 Task: Look for space in Saktī, India from 22nd June, 2023 to 30th June, 2023 for 2 adults in price range Rs.7000 to Rs.15000. Place can be entire place with 1  bedroom having 1 bed and 1 bathroom. Property type can be house, flat, guest house, hotel. Booking option can be shelf check-in. Required host language is English.
Action: Mouse moved to (428, 60)
Screenshot: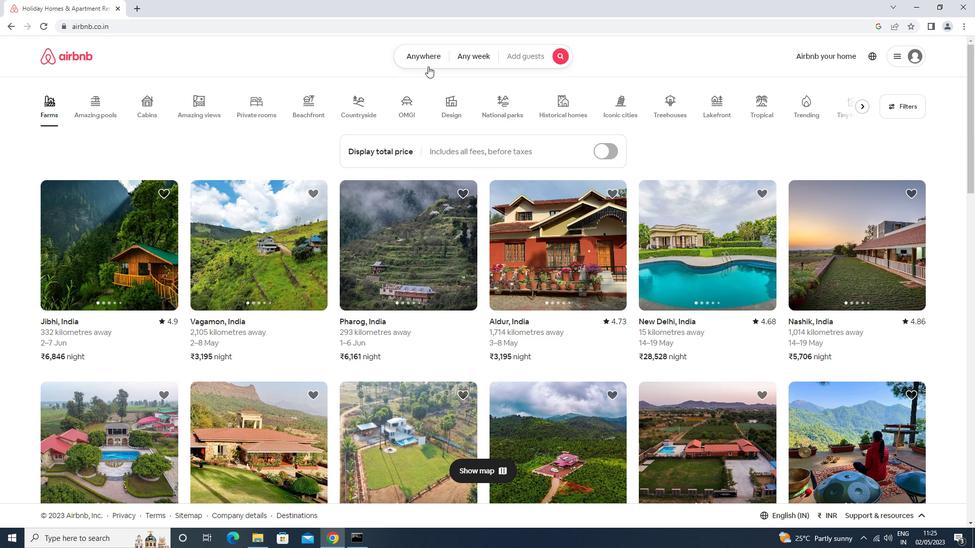 
Action: Mouse pressed left at (428, 60)
Screenshot: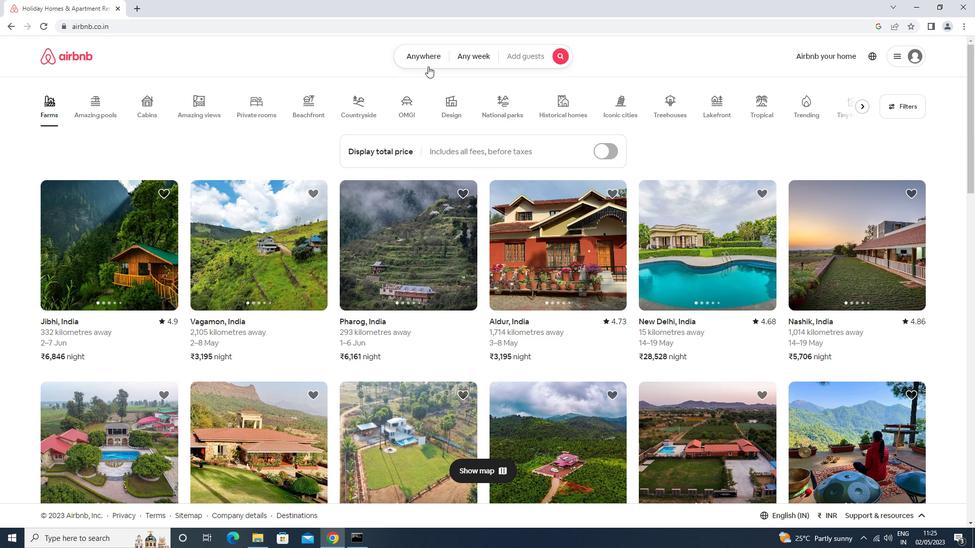
Action: Mouse moved to (394, 95)
Screenshot: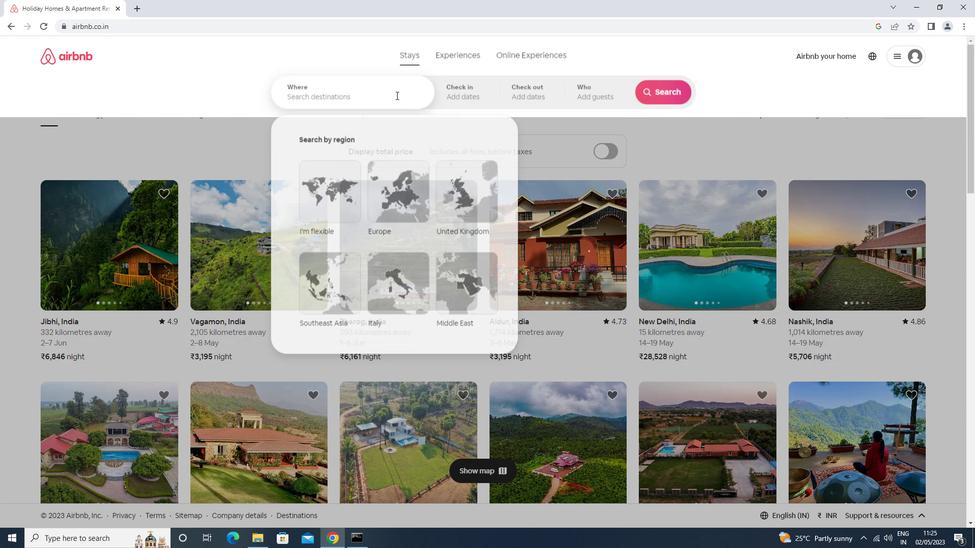 
Action: Mouse pressed left at (394, 95)
Screenshot: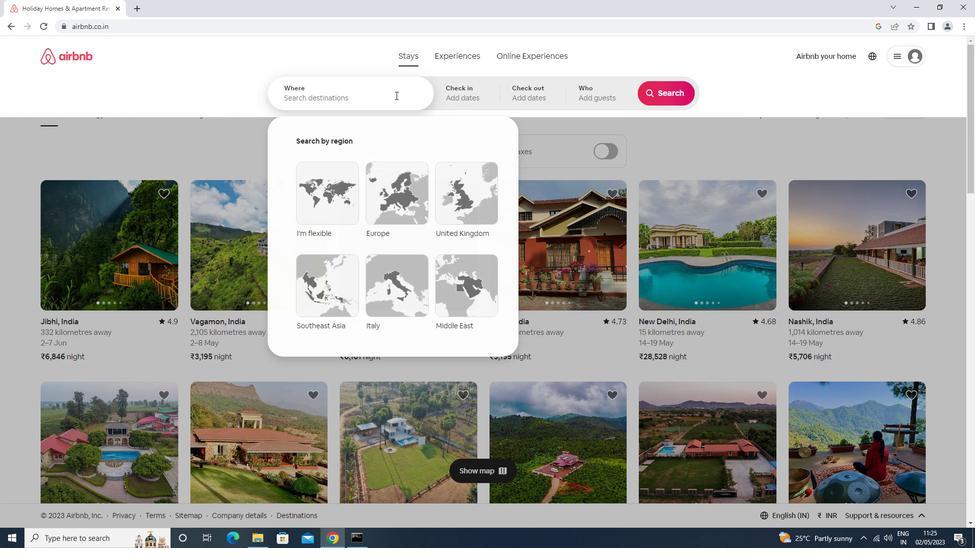 
Action: Mouse moved to (380, 100)
Screenshot: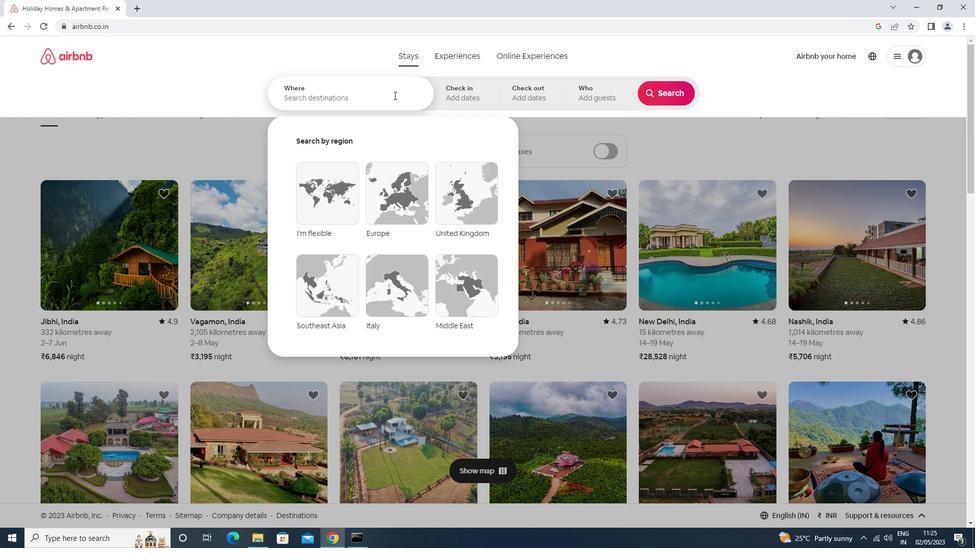 
Action: Key pressed s<Key.caps_lock>akti<Key.enter>
Screenshot: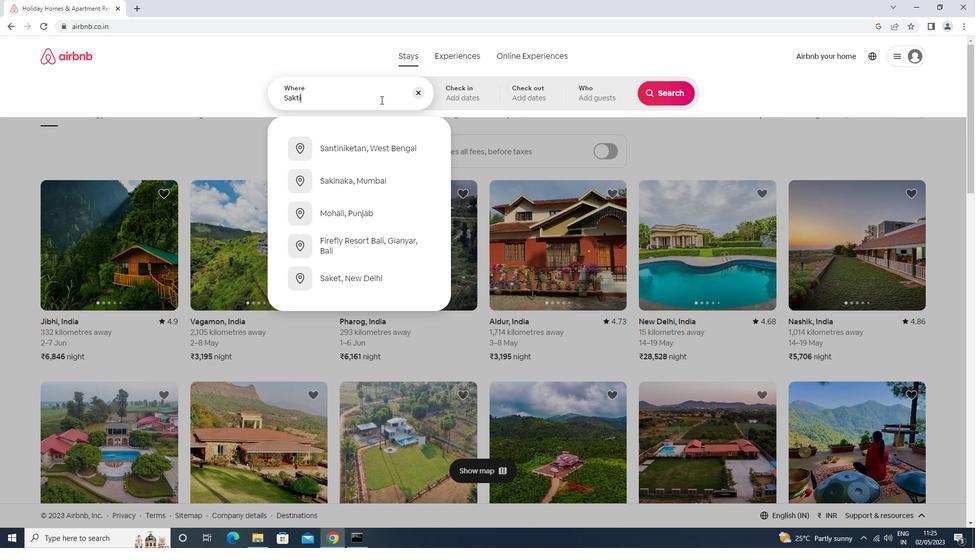 
Action: Mouse moved to (609, 284)
Screenshot: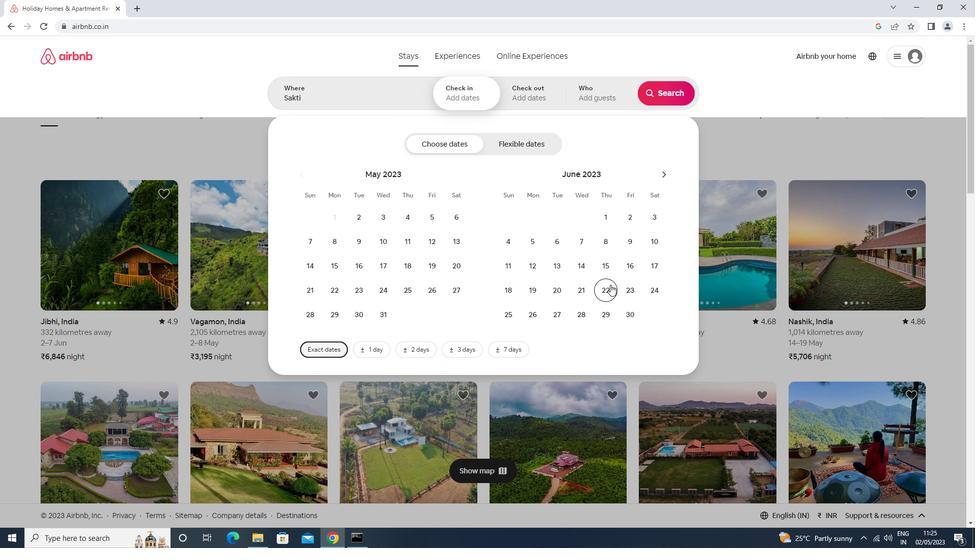
Action: Mouse pressed left at (609, 284)
Screenshot: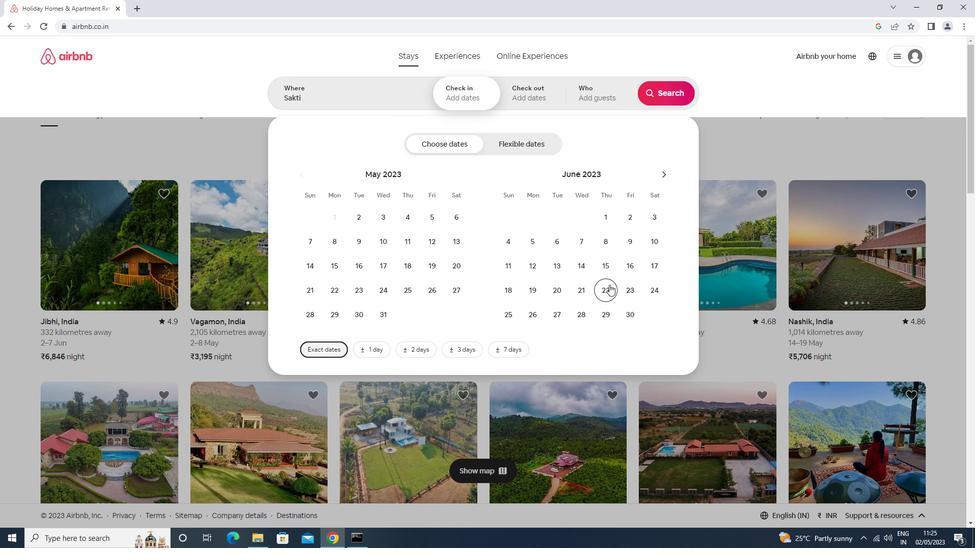 
Action: Mouse moved to (624, 310)
Screenshot: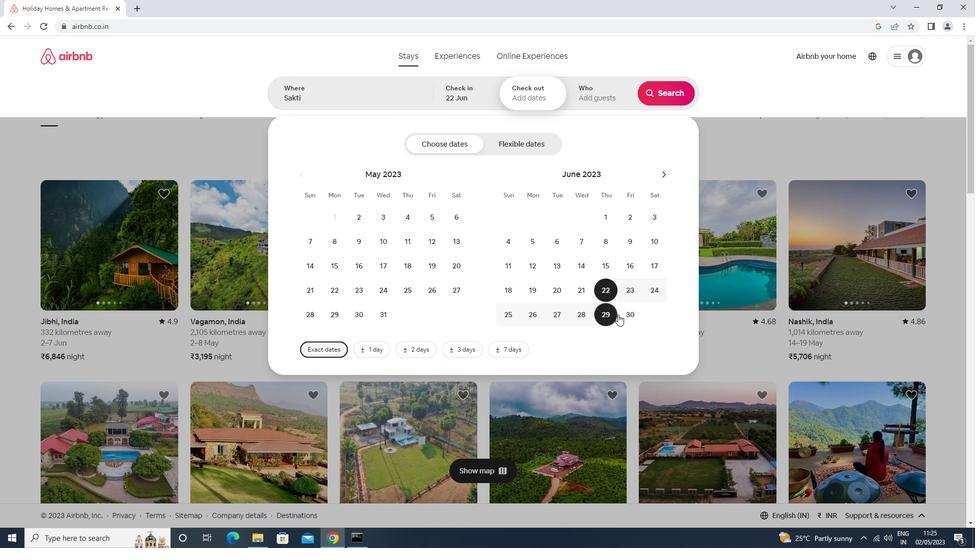 
Action: Mouse pressed left at (624, 310)
Screenshot: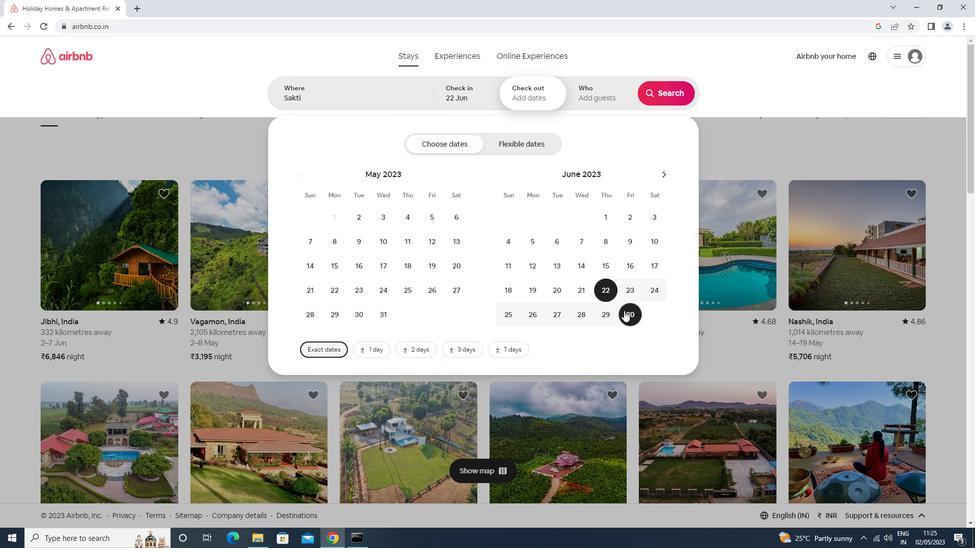 
Action: Mouse moved to (592, 107)
Screenshot: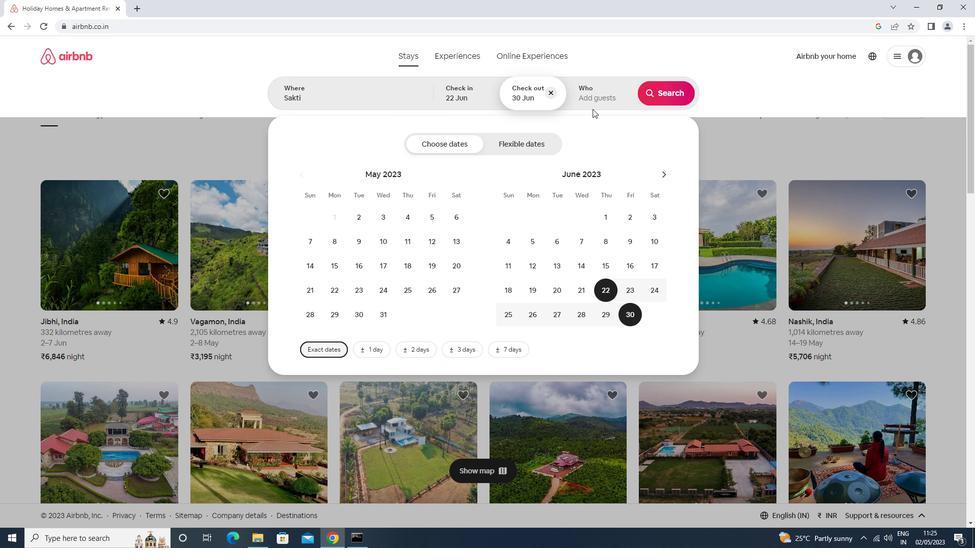 
Action: Mouse pressed left at (592, 107)
Screenshot: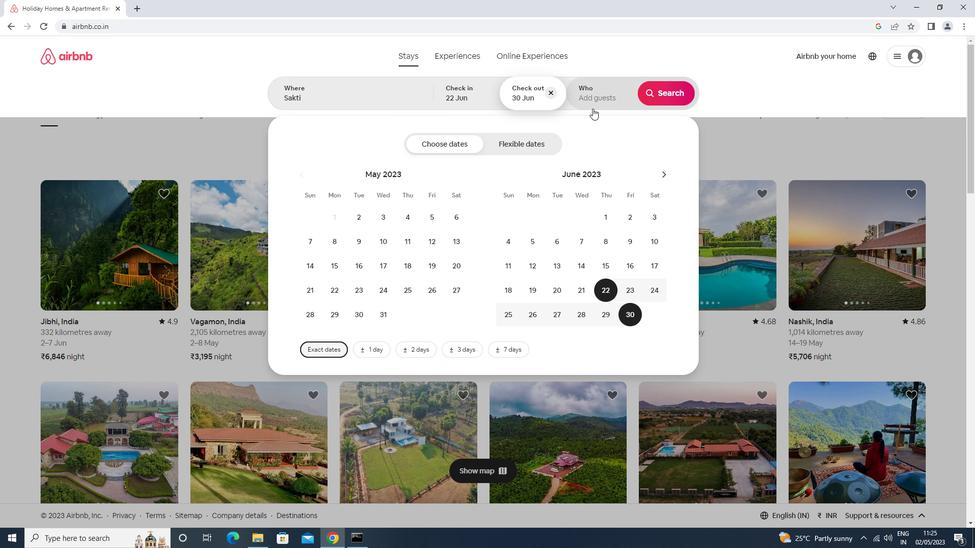 
Action: Mouse moved to (671, 148)
Screenshot: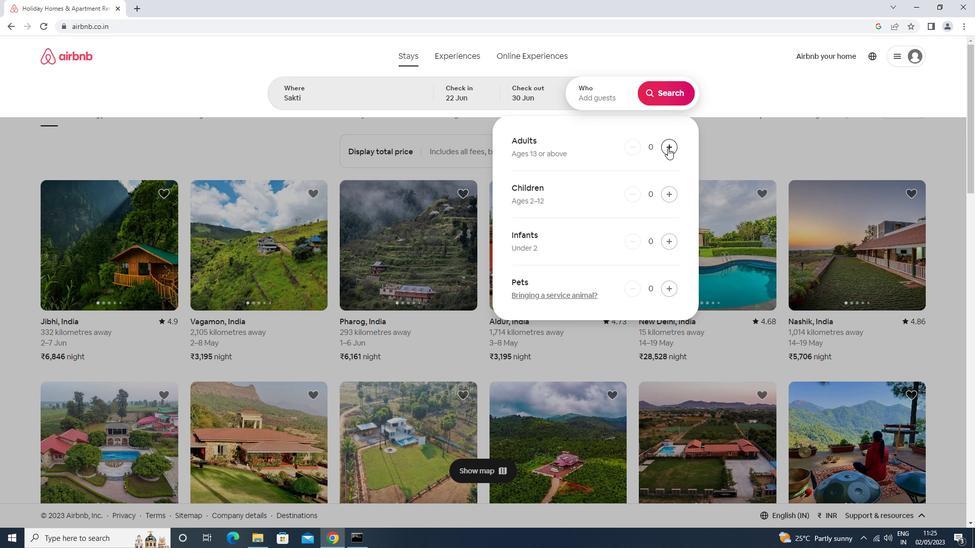 
Action: Mouse pressed left at (671, 148)
Screenshot: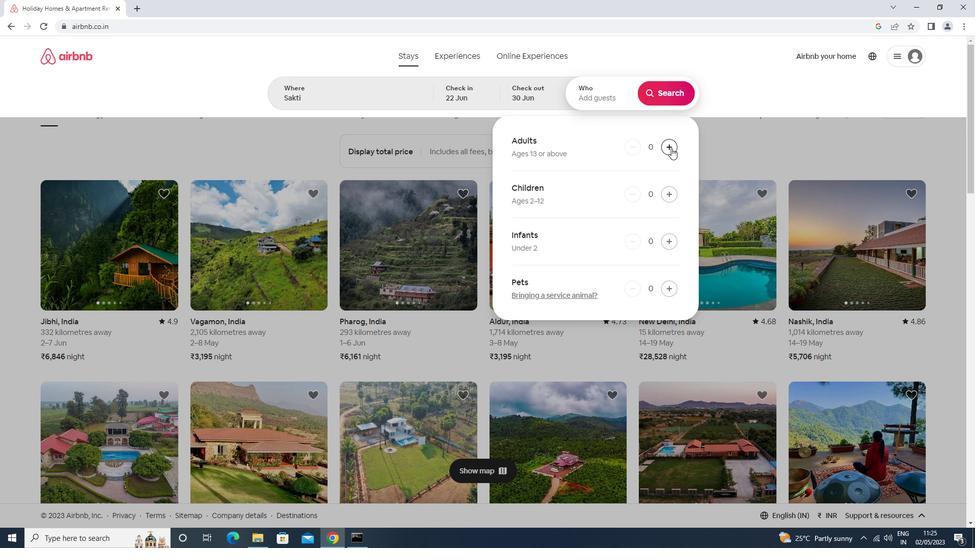 
Action: Mouse pressed left at (671, 148)
Screenshot: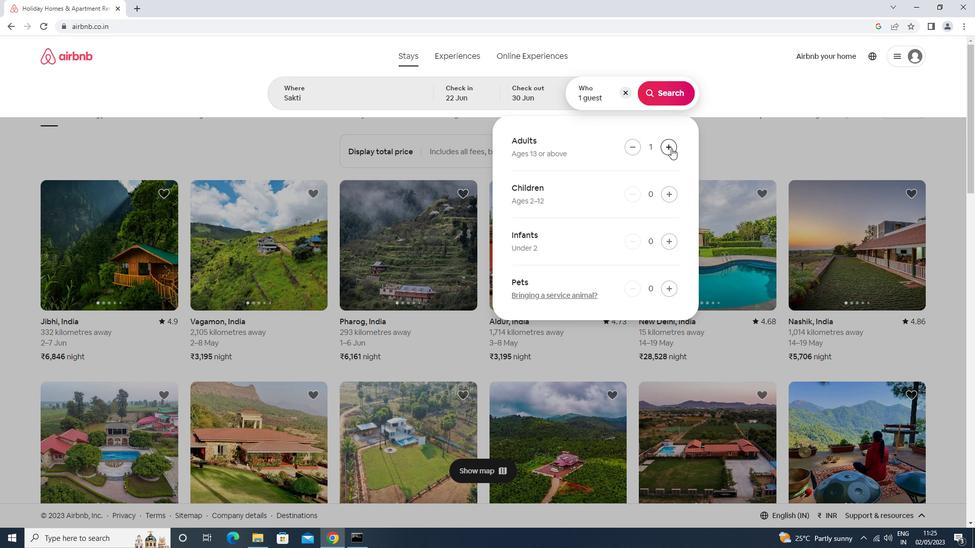 
Action: Mouse moved to (661, 88)
Screenshot: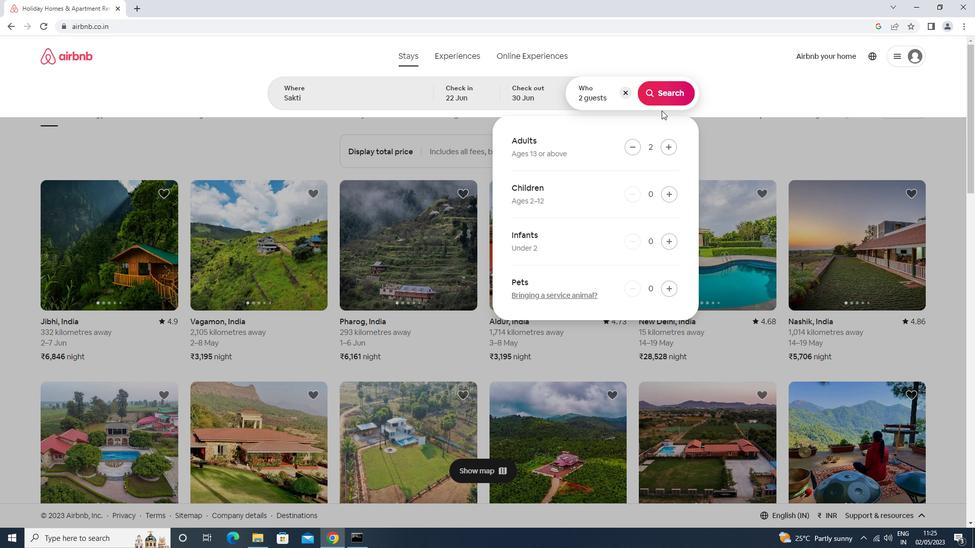 
Action: Mouse pressed left at (661, 88)
Screenshot: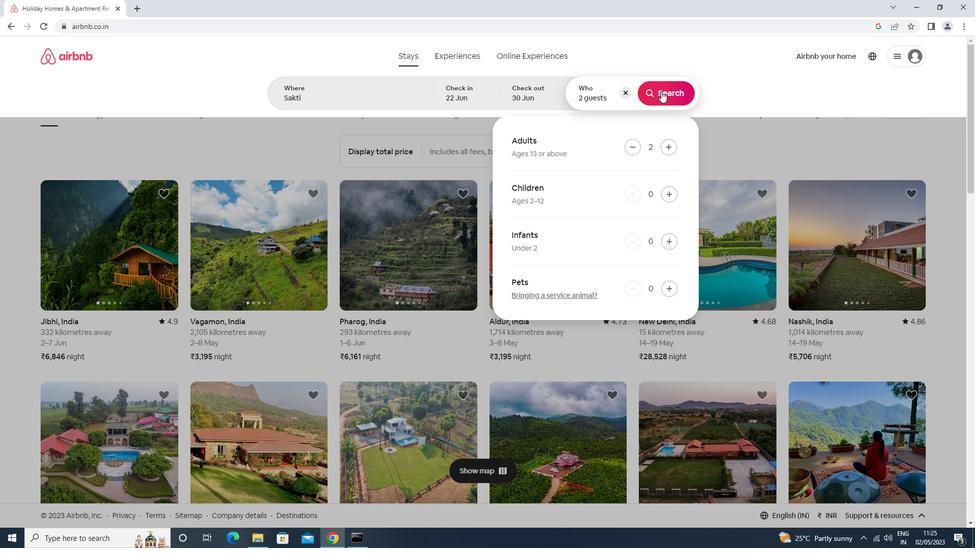 
Action: Mouse moved to (920, 97)
Screenshot: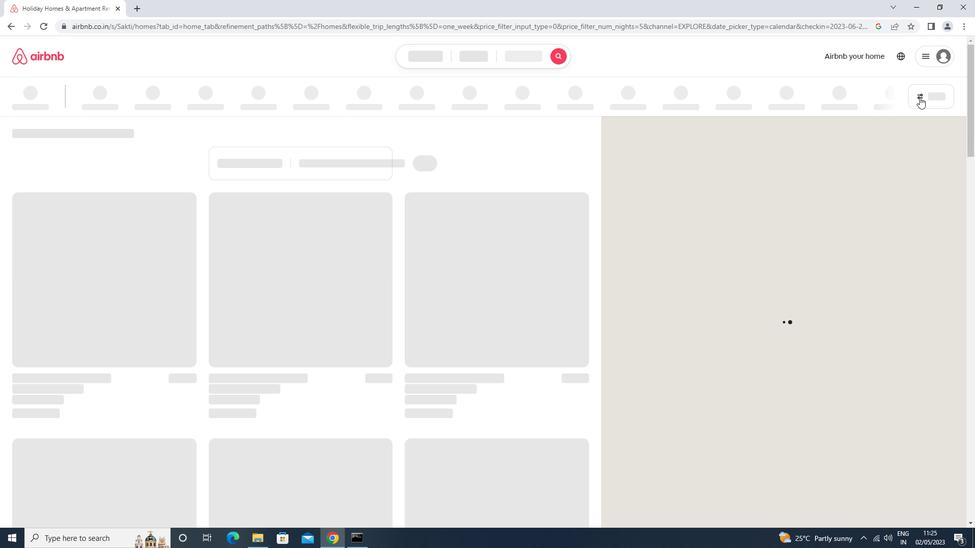 
Action: Mouse pressed left at (920, 97)
Screenshot: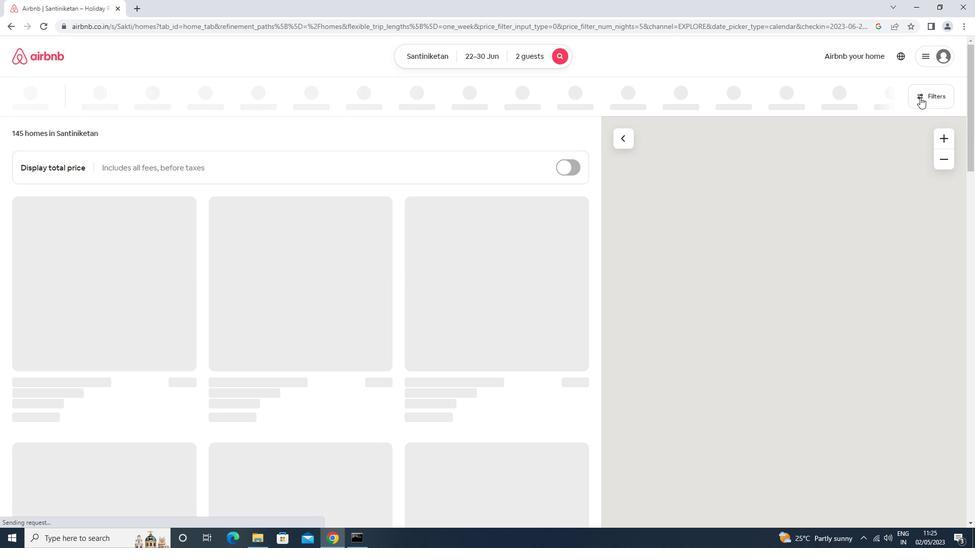 
Action: Mouse moved to (418, 223)
Screenshot: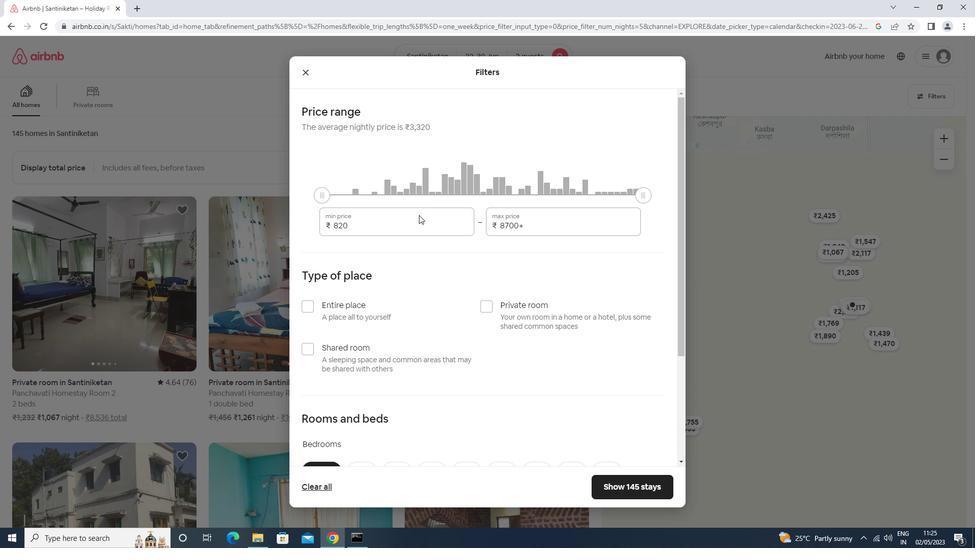 
Action: Mouse pressed left at (418, 223)
Screenshot: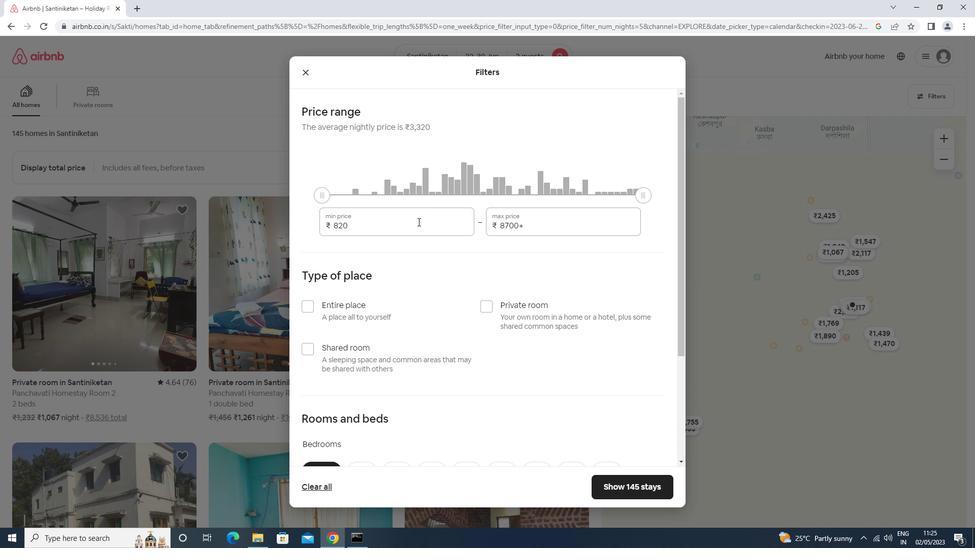 
Action: Mouse moved to (418, 223)
Screenshot: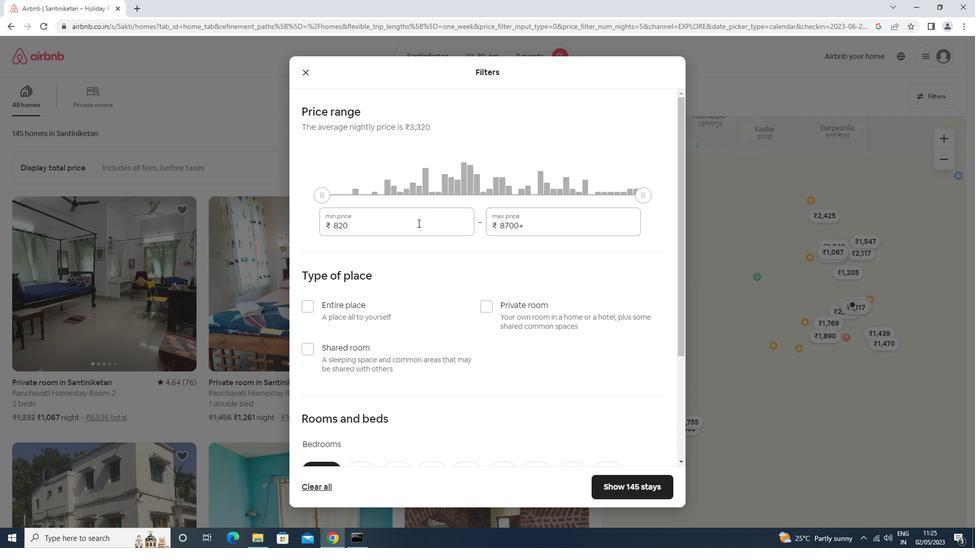 
Action: Key pressed <Key.backspace><Key.backspace><Key.backspace><Key.backspace><Key.backspace><Key.backspace><Key.backspace><Key.backspace><Key.backspace>7000<Key.tab>15000<Key.tab>
Screenshot: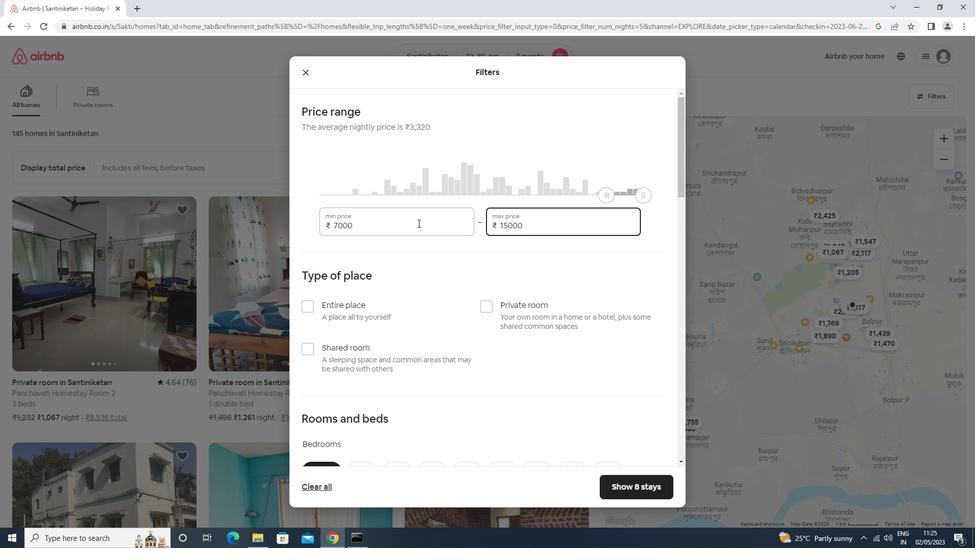 
Action: Mouse moved to (359, 309)
Screenshot: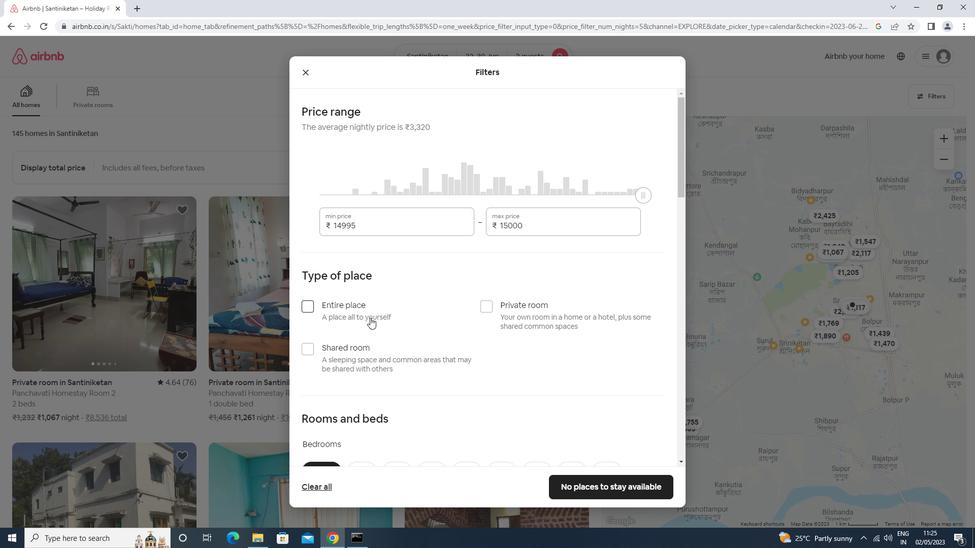 
Action: Mouse pressed left at (359, 309)
Screenshot: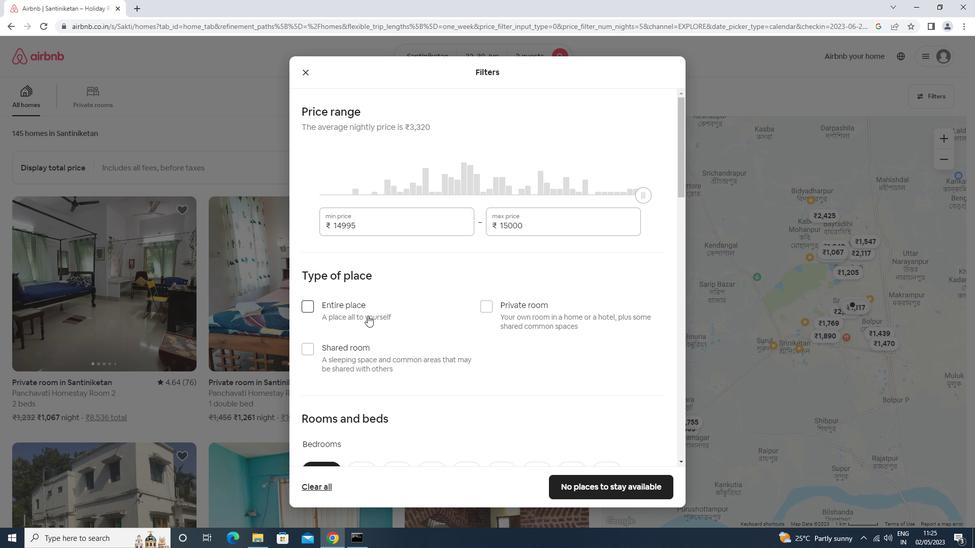 
Action: Mouse moved to (362, 306)
Screenshot: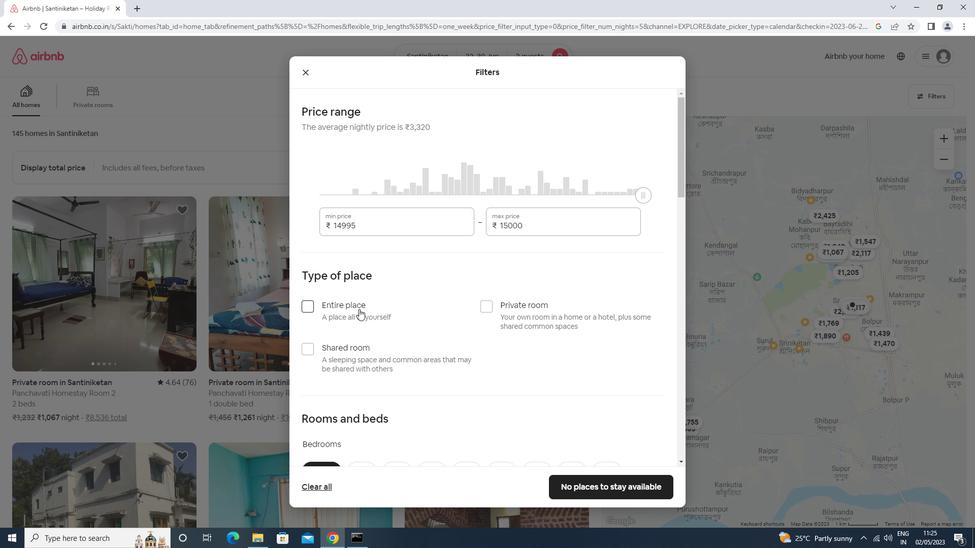
Action: Mouse scrolled (362, 305) with delta (0, 0)
Screenshot: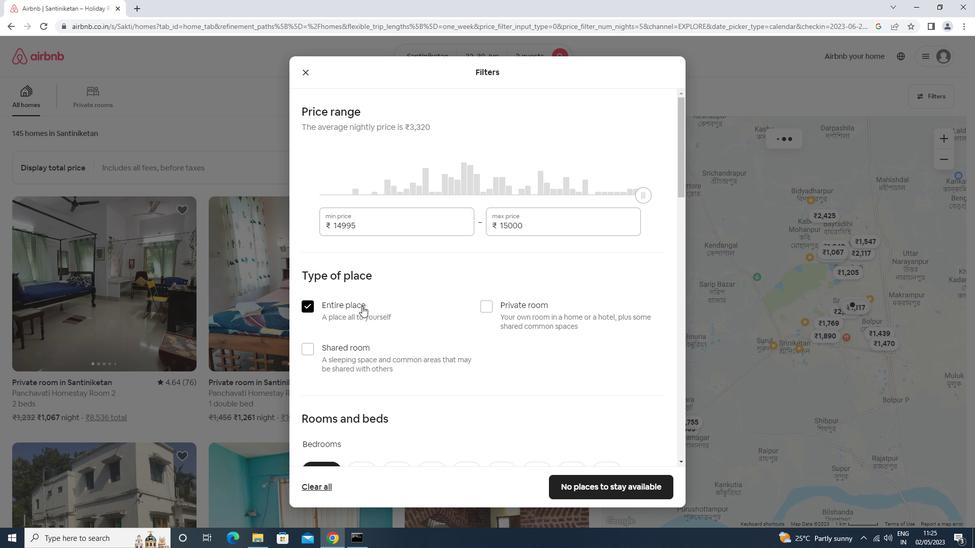 
Action: Mouse scrolled (362, 305) with delta (0, 0)
Screenshot: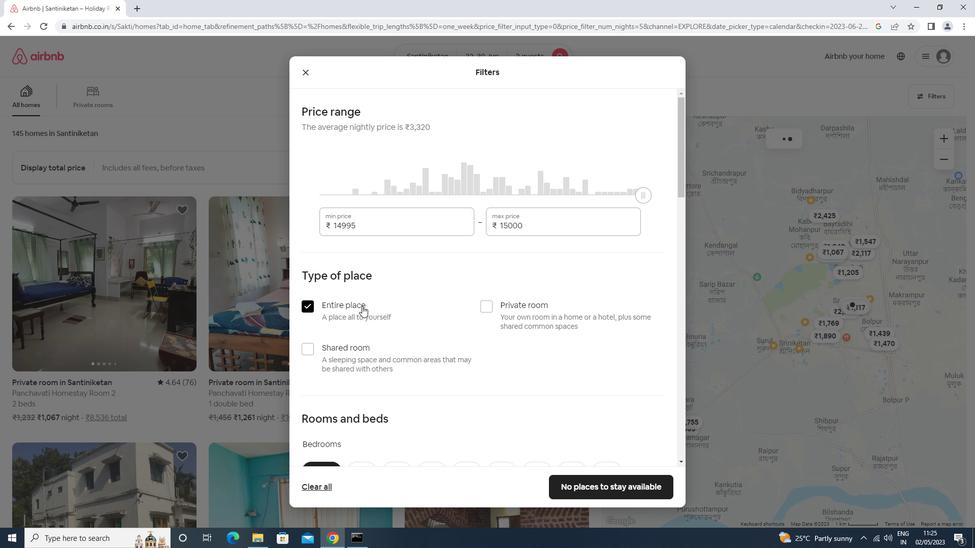 
Action: Mouse scrolled (362, 305) with delta (0, 0)
Screenshot: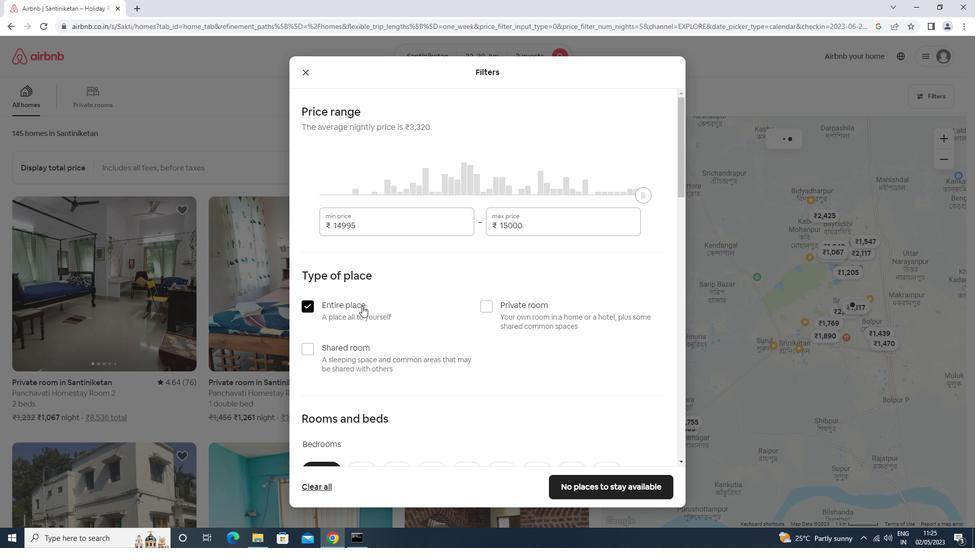 
Action: Mouse moved to (367, 318)
Screenshot: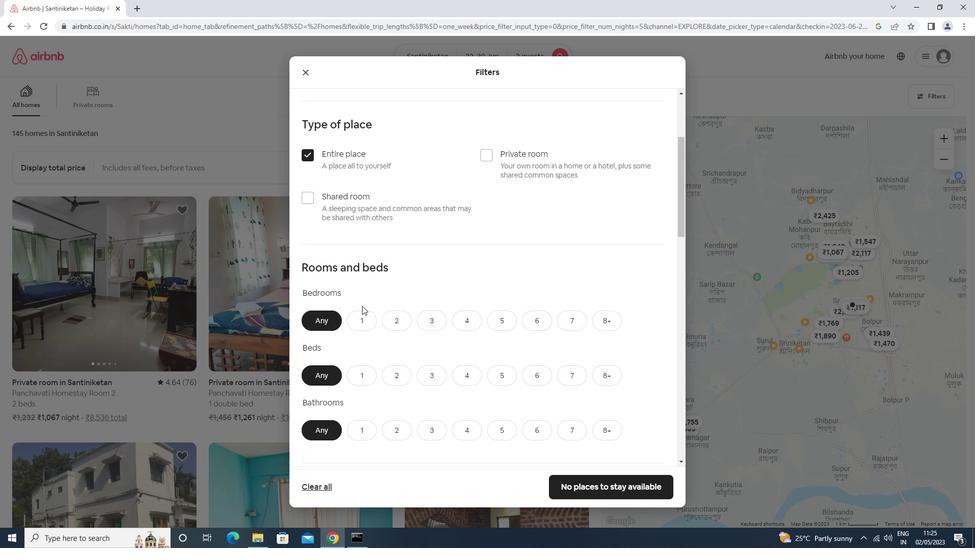 
Action: Mouse pressed left at (367, 318)
Screenshot: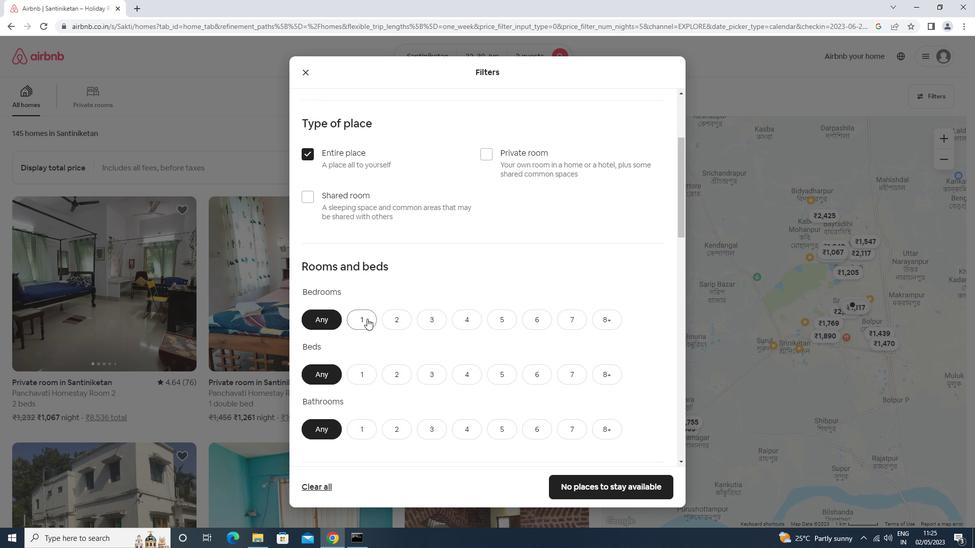 
Action: Mouse moved to (365, 376)
Screenshot: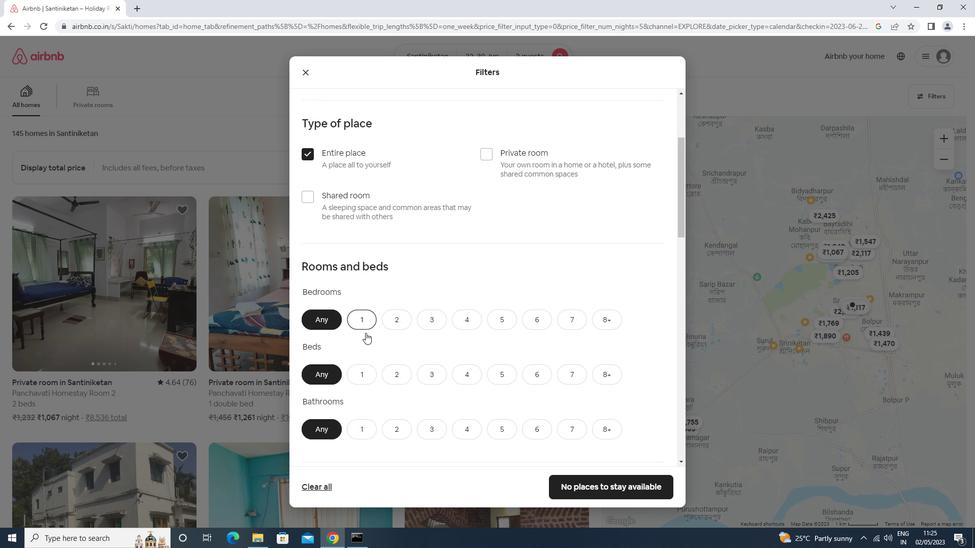 
Action: Mouse pressed left at (365, 376)
Screenshot: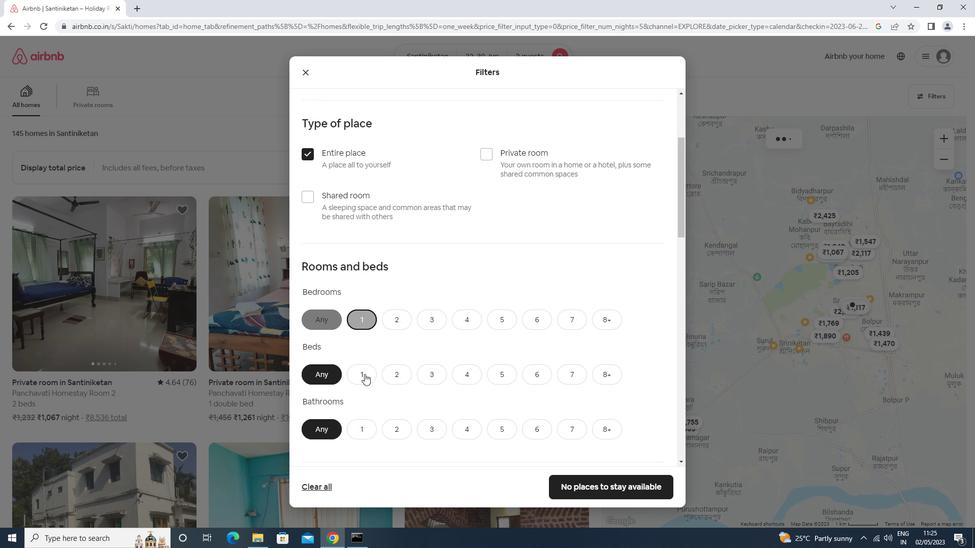 
Action: Mouse moved to (362, 429)
Screenshot: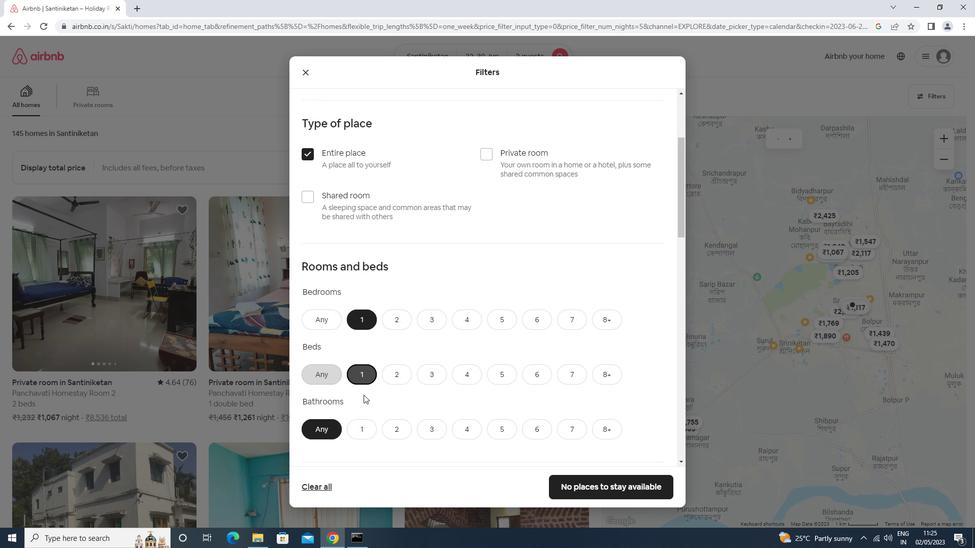 
Action: Mouse pressed left at (362, 429)
Screenshot: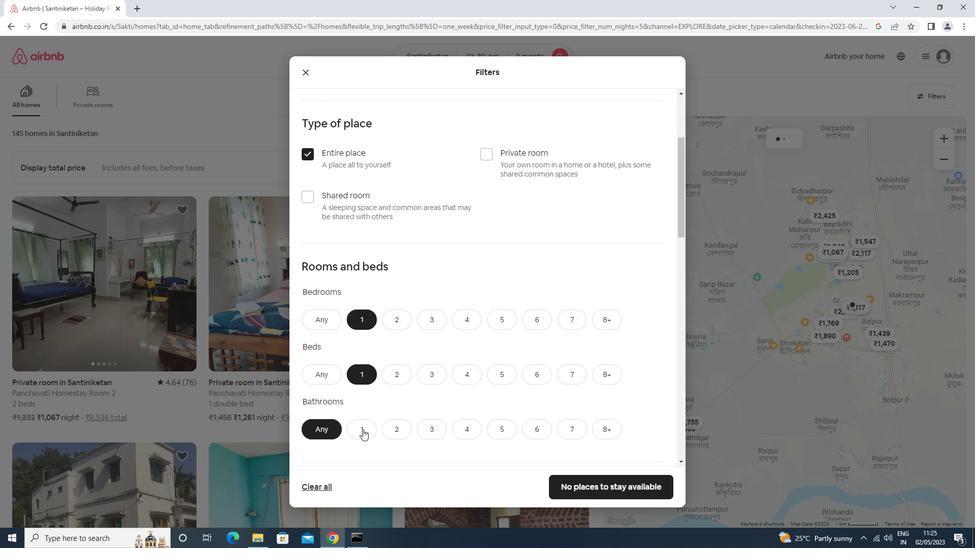 
Action: Mouse moved to (366, 407)
Screenshot: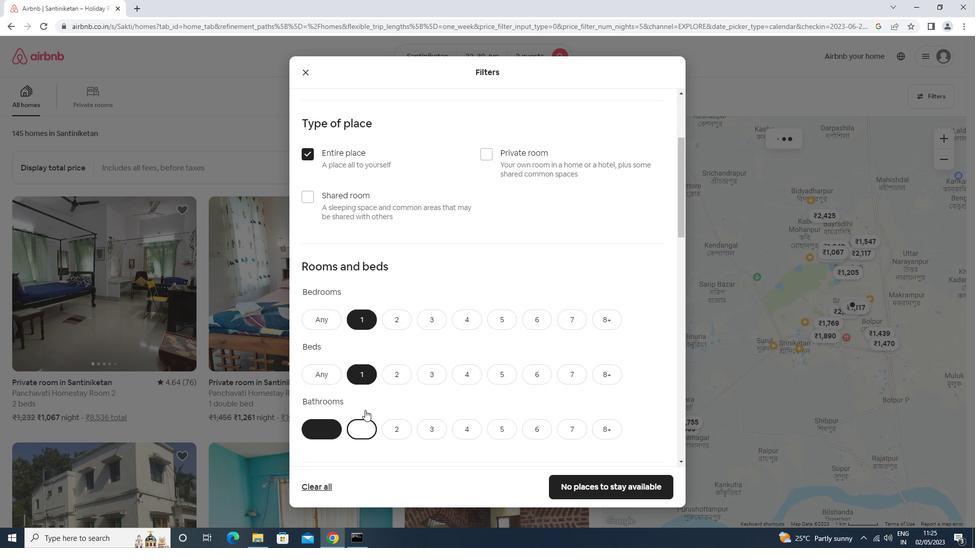 
Action: Mouse scrolled (366, 407) with delta (0, 0)
Screenshot: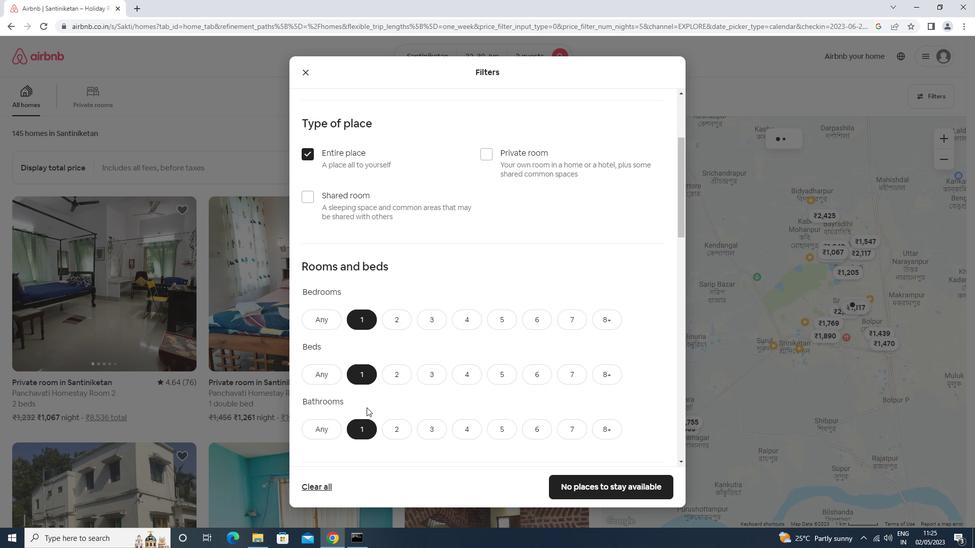 
Action: Mouse scrolled (366, 407) with delta (0, 0)
Screenshot: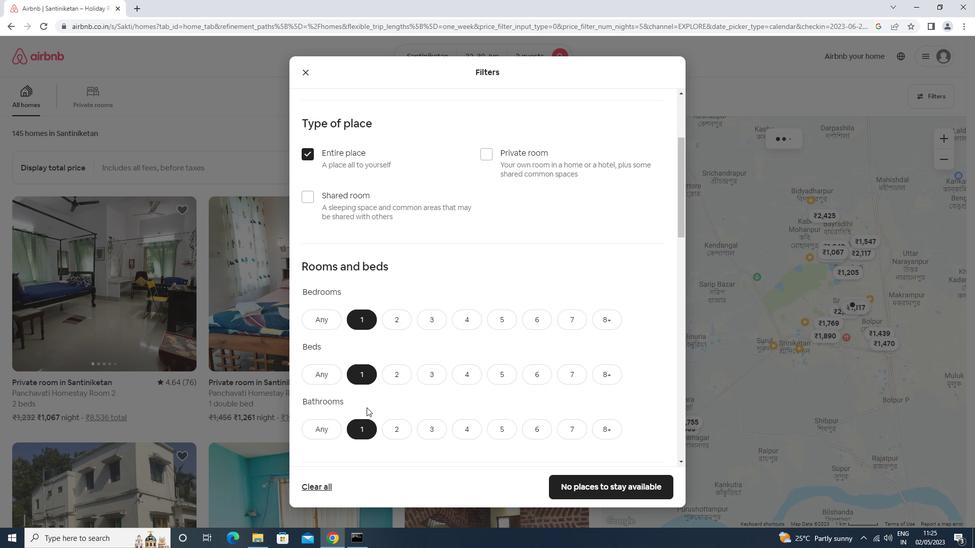 
Action: Mouse scrolled (366, 407) with delta (0, 0)
Screenshot: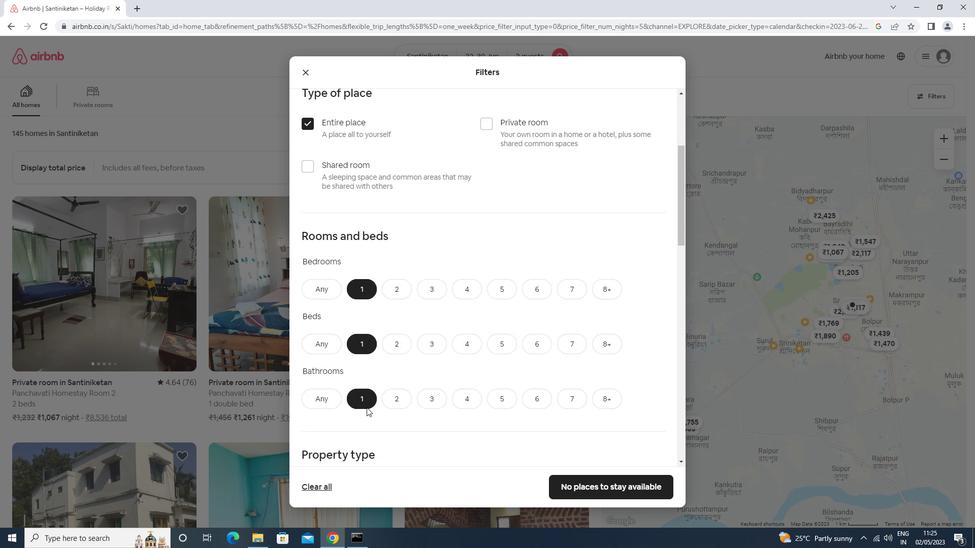 
Action: Mouse moved to (361, 386)
Screenshot: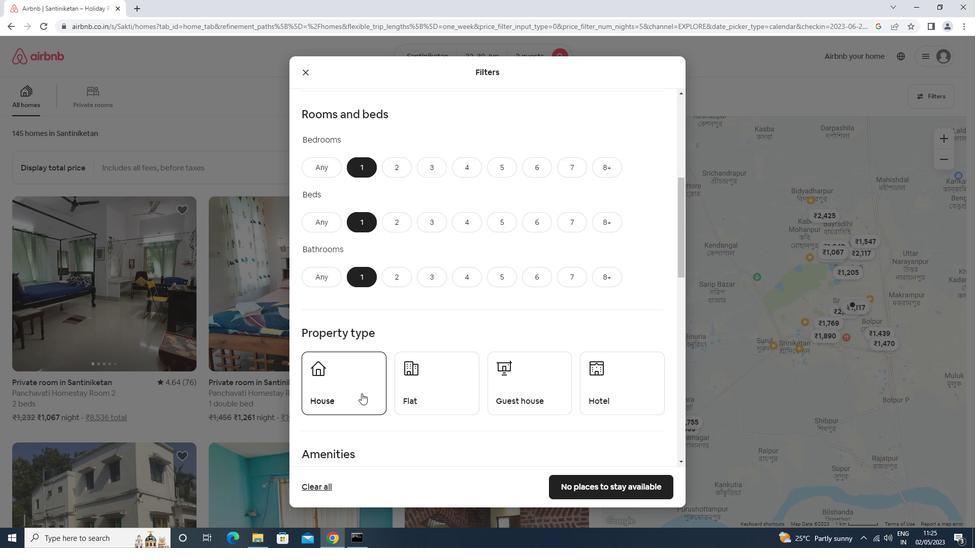 
Action: Mouse pressed left at (361, 386)
Screenshot: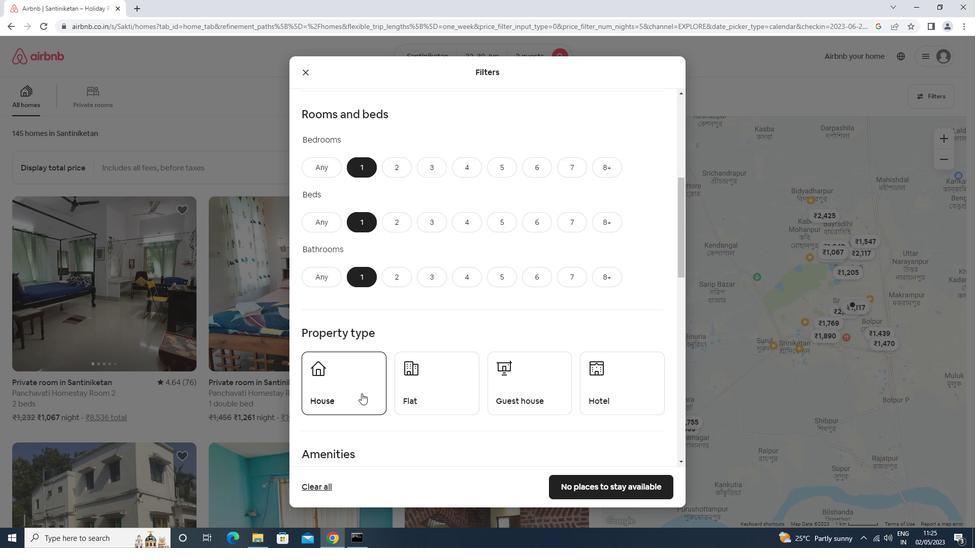 
Action: Mouse moved to (431, 382)
Screenshot: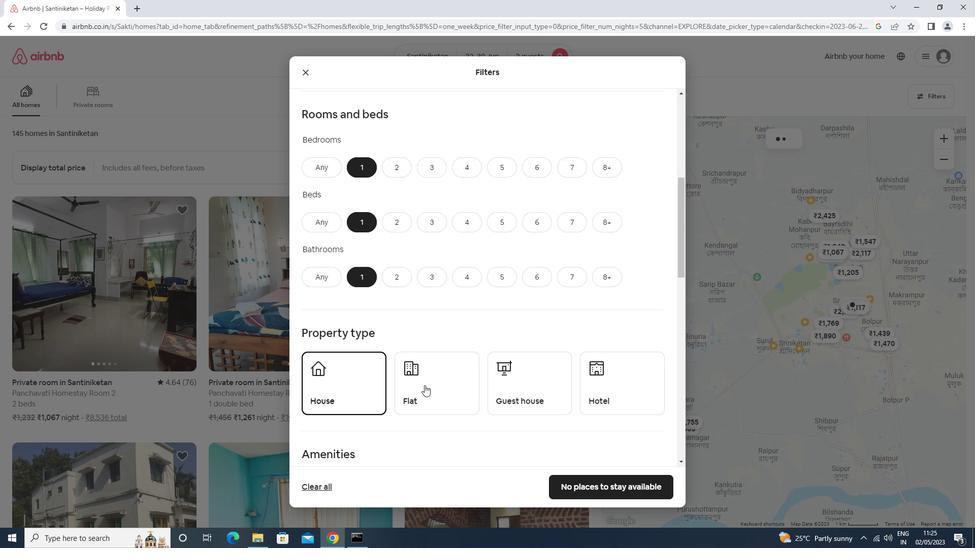 
Action: Mouse pressed left at (431, 382)
Screenshot: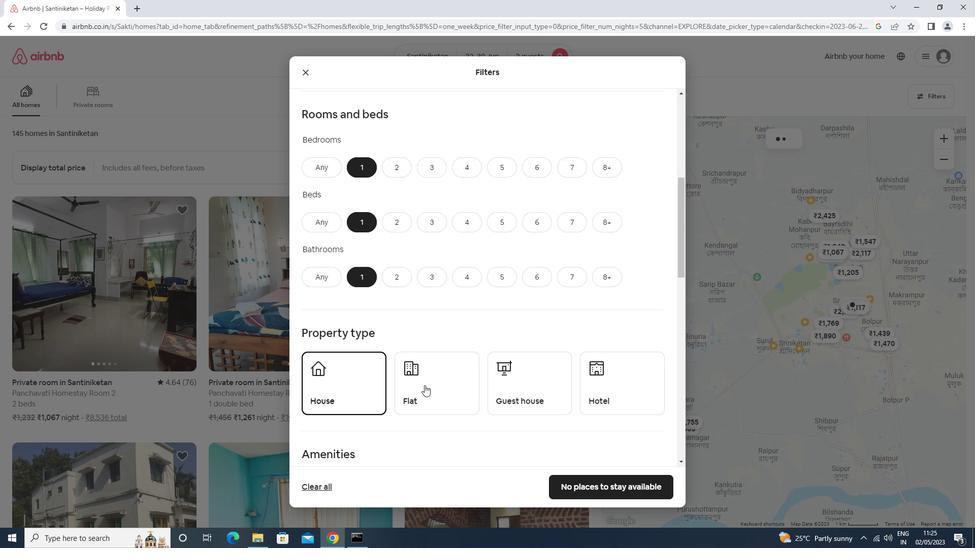 
Action: Mouse moved to (508, 382)
Screenshot: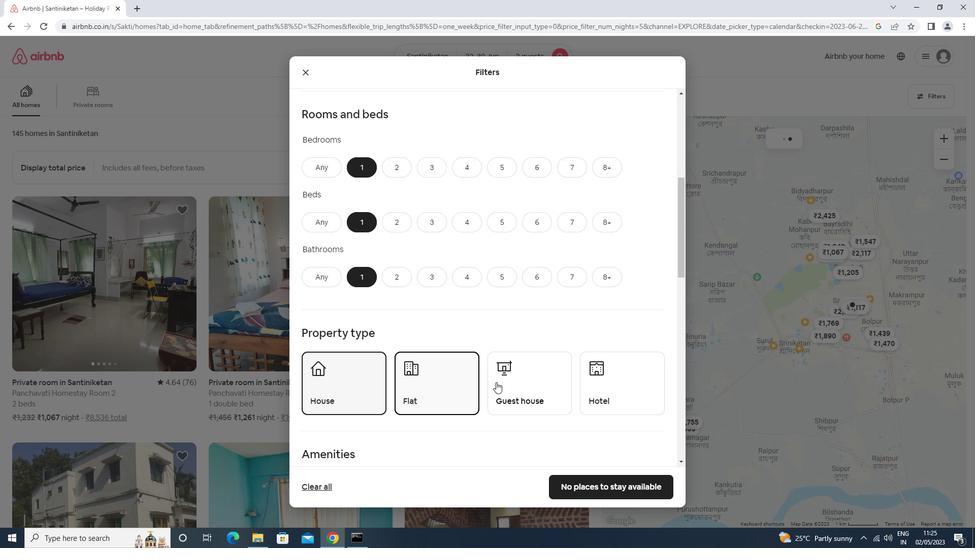 
Action: Mouse pressed left at (508, 382)
Screenshot: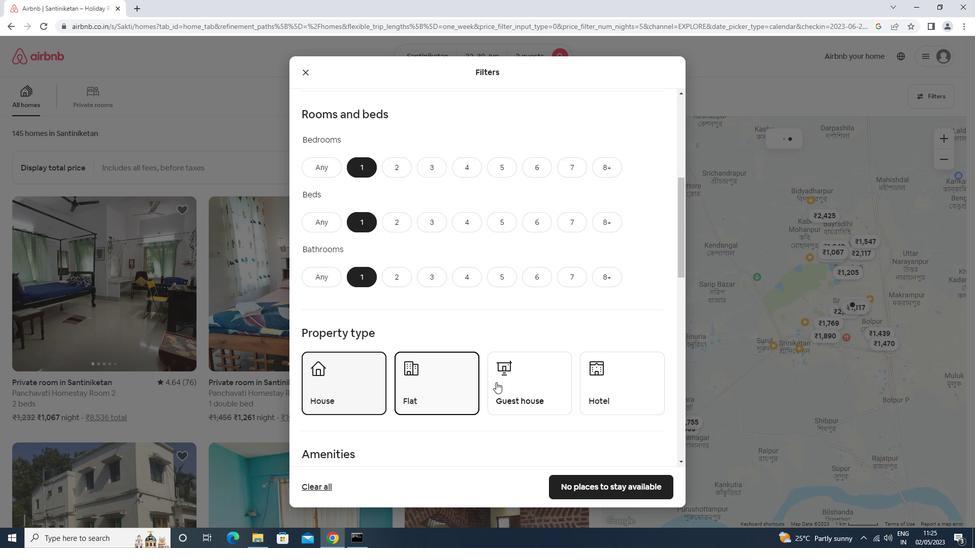 
Action: Mouse moved to (630, 382)
Screenshot: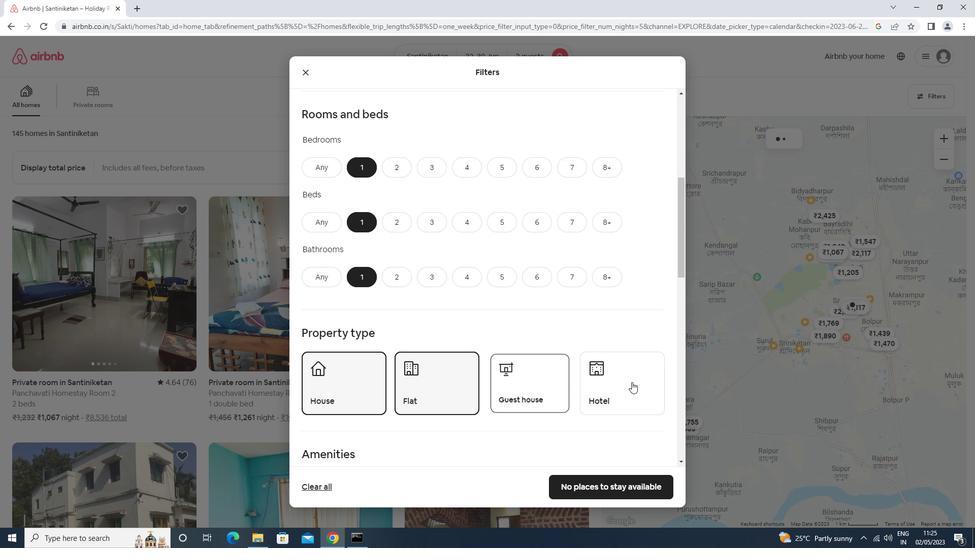 
Action: Mouse pressed left at (630, 382)
Screenshot: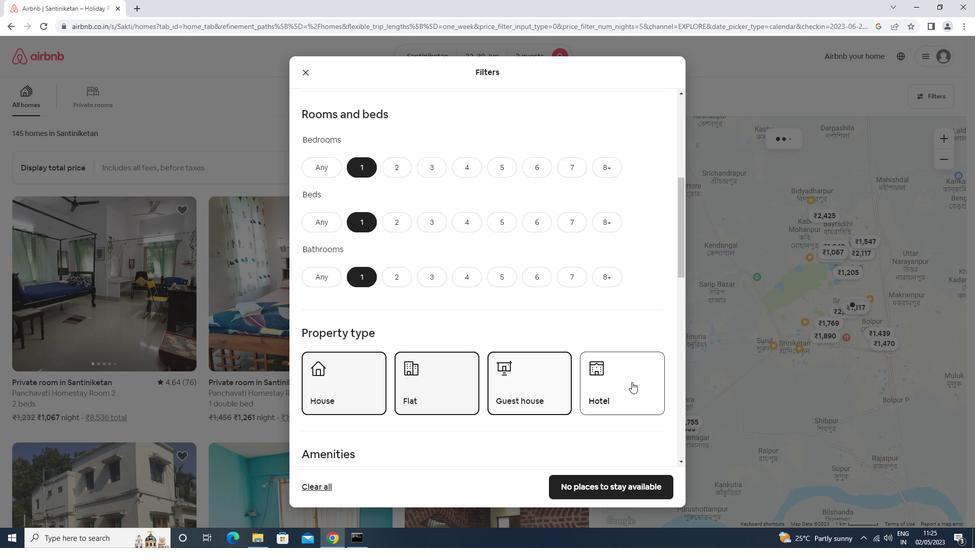 
Action: Mouse moved to (627, 382)
Screenshot: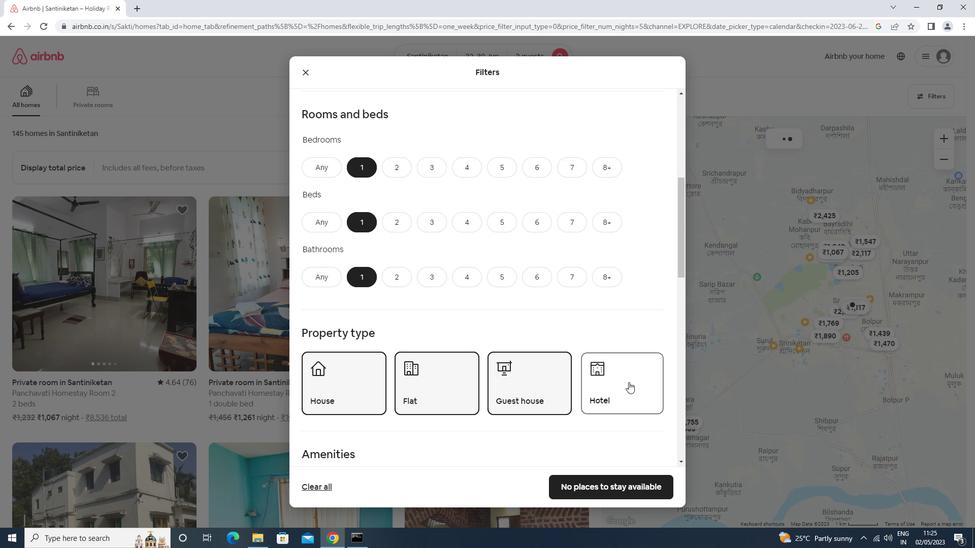 
Action: Mouse scrolled (627, 381) with delta (0, 0)
Screenshot: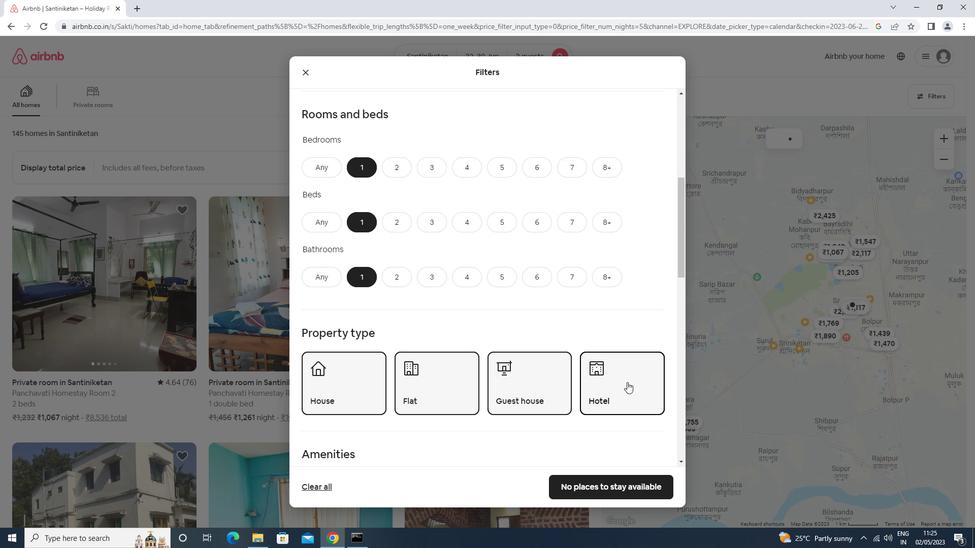 
Action: Mouse scrolled (627, 381) with delta (0, 0)
Screenshot: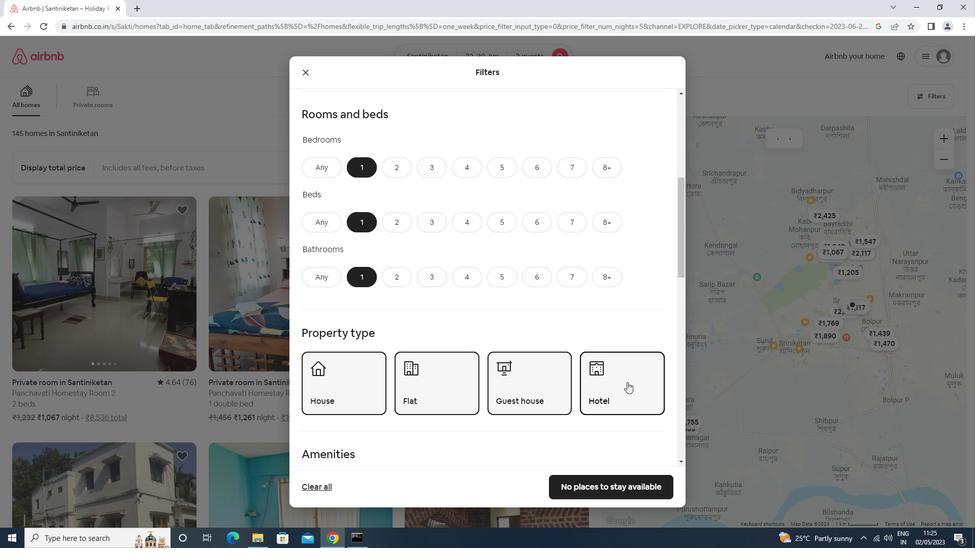 
Action: Mouse moved to (627, 382)
Screenshot: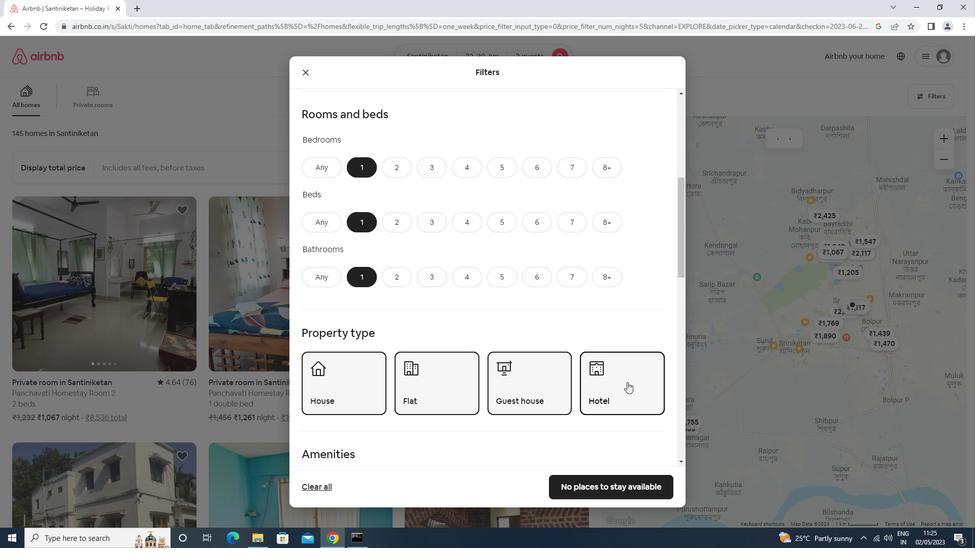 
Action: Mouse scrolled (627, 381) with delta (0, 0)
Screenshot: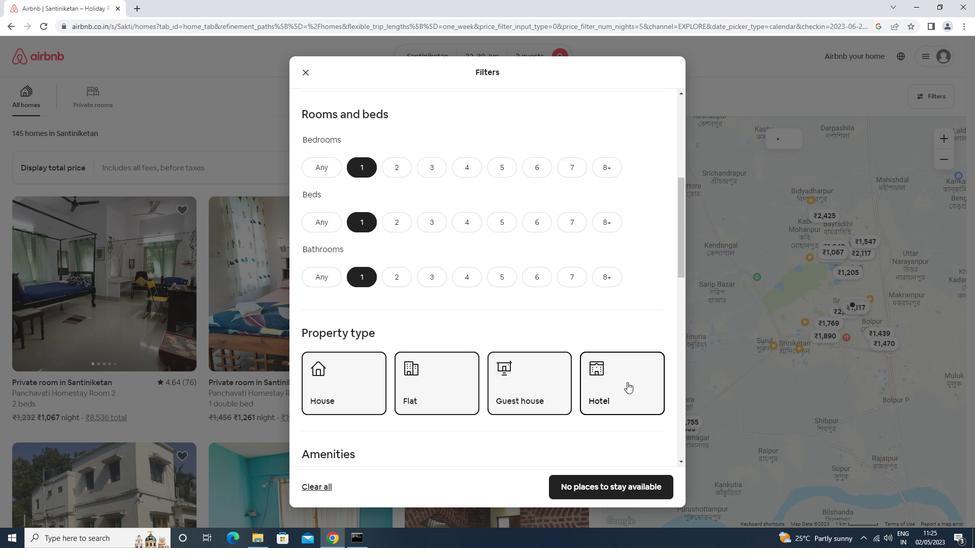 
Action: Mouse scrolled (627, 381) with delta (0, 0)
Screenshot: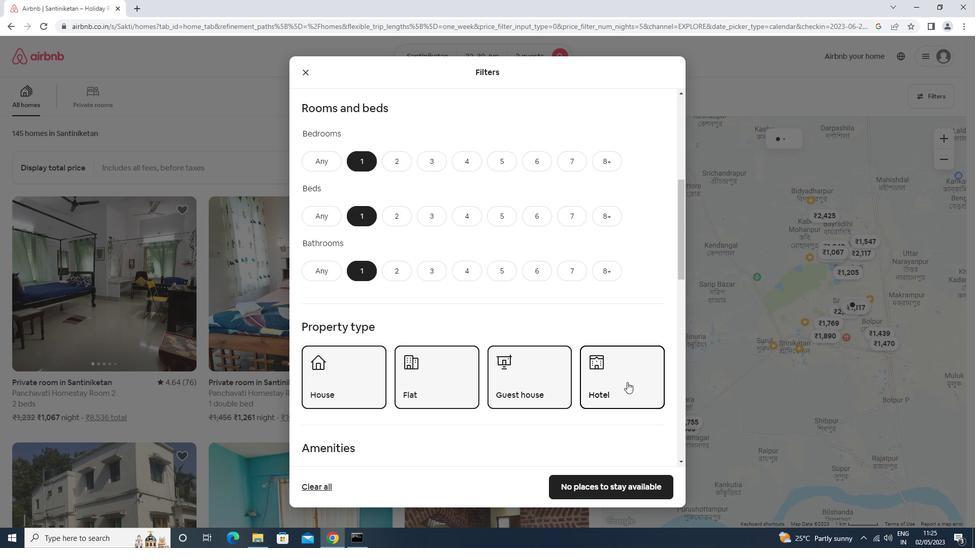 
Action: Mouse moved to (607, 395)
Screenshot: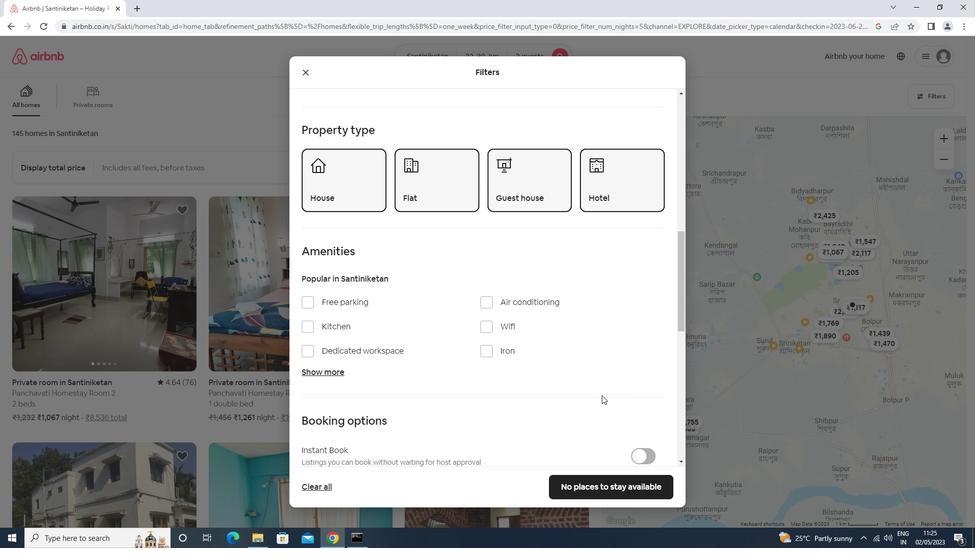 
Action: Mouse scrolled (607, 395) with delta (0, 0)
Screenshot: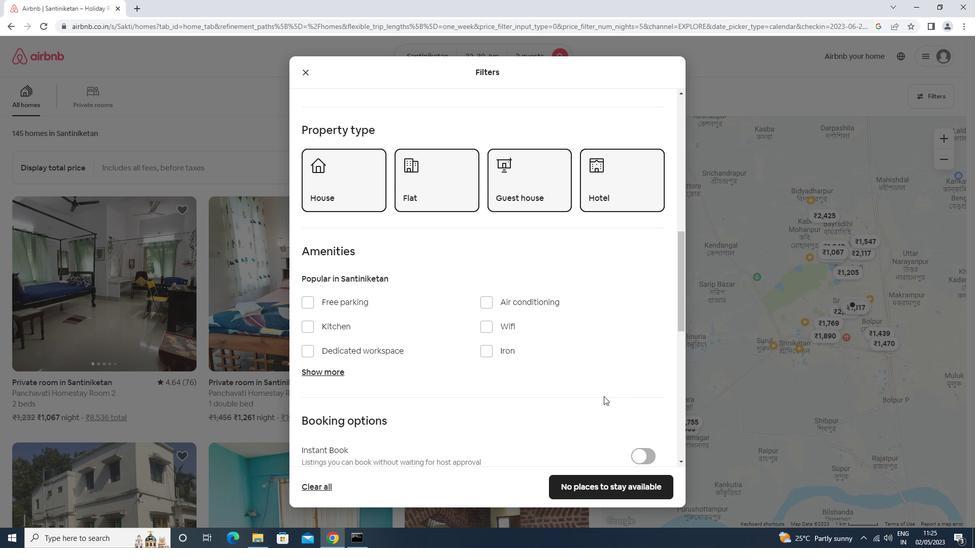 
Action: Mouse scrolled (607, 395) with delta (0, 0)
Screenshot: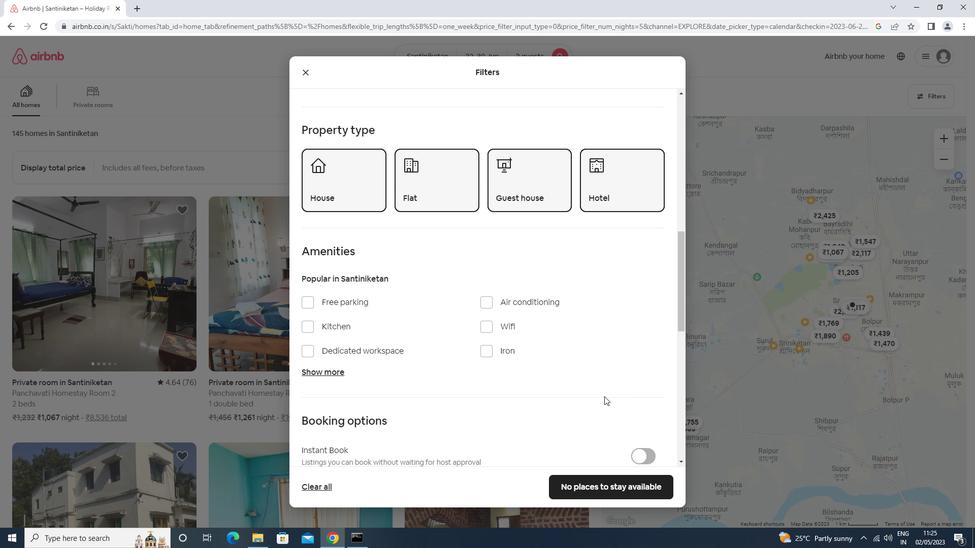 
Action: Mouse moved to (643, 389)
Screenshot: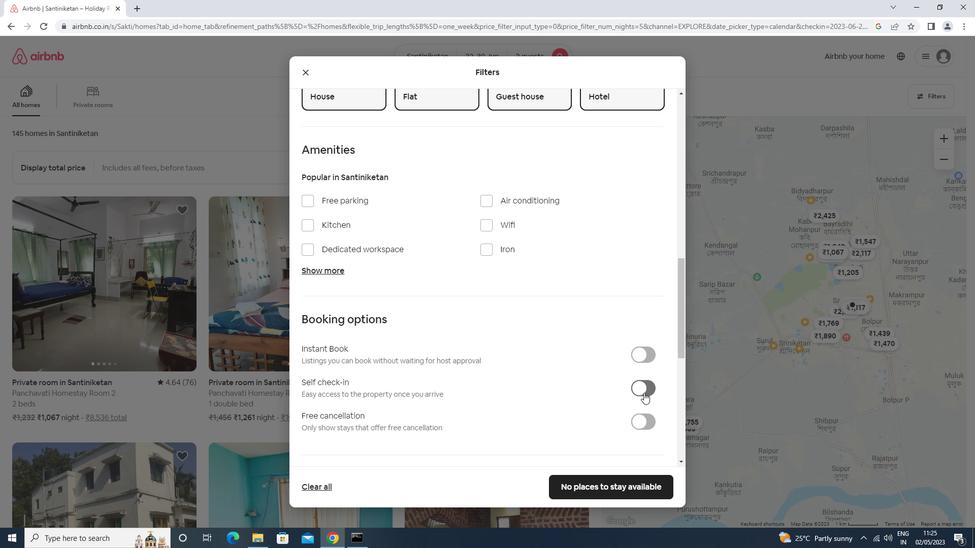 
Action: Mouse pressed left at (643, 389)
Screenshot: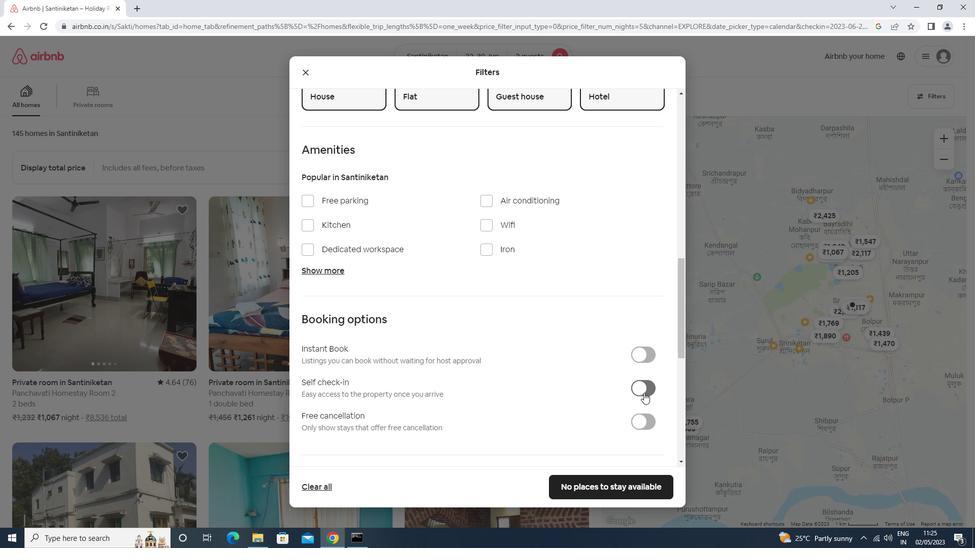 
Action: Mouse moved to (639, 387)
Screenshot: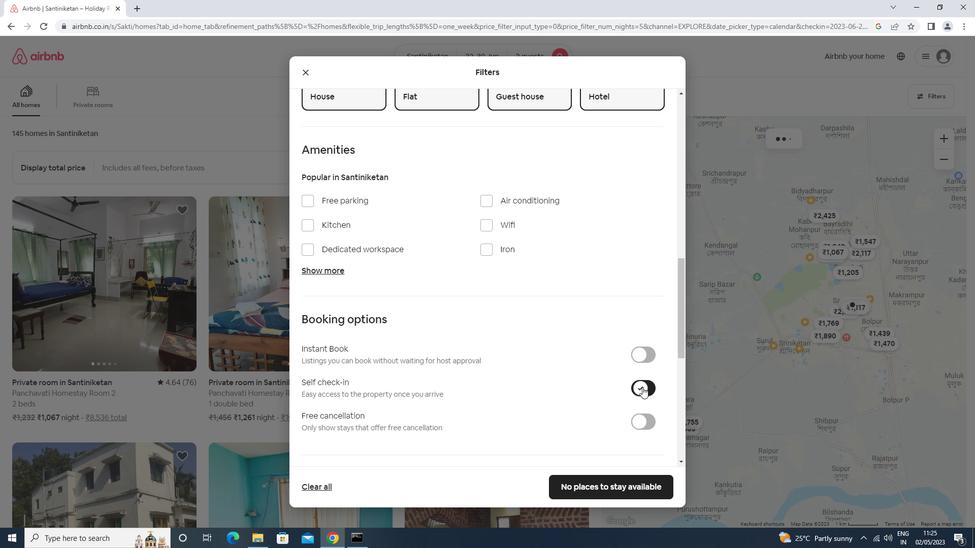 
Action: Mouse scrolled (639, 386) with delta (0, 0)
Screenshot: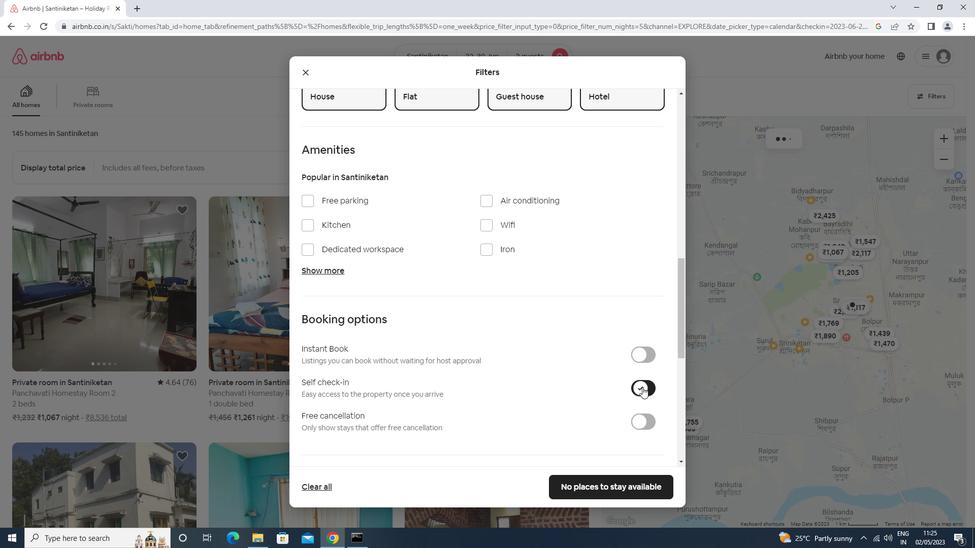 
Action: Mouse moved to (638, 387)
Screenshot: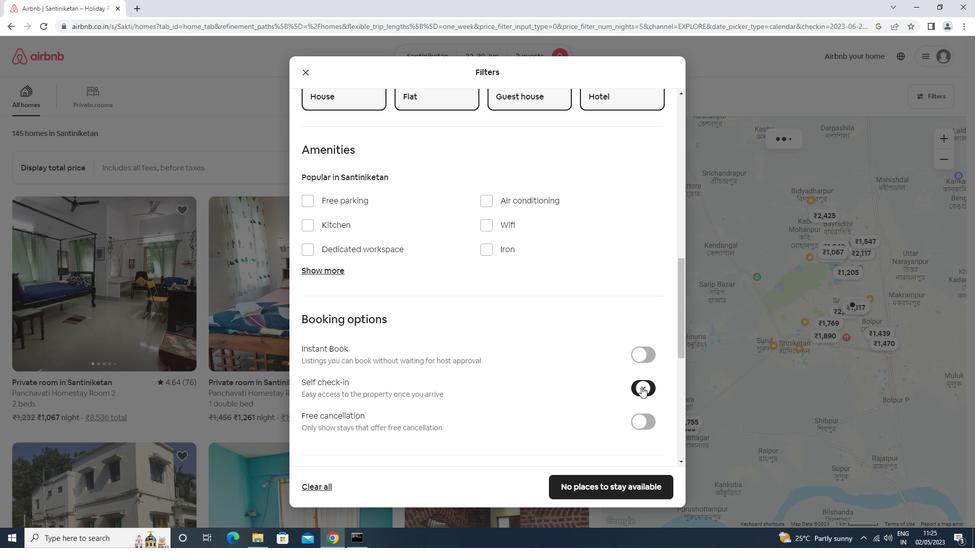 
Action: Mouse scrolled (638, 386) with delta (0, 0)
Screenshot: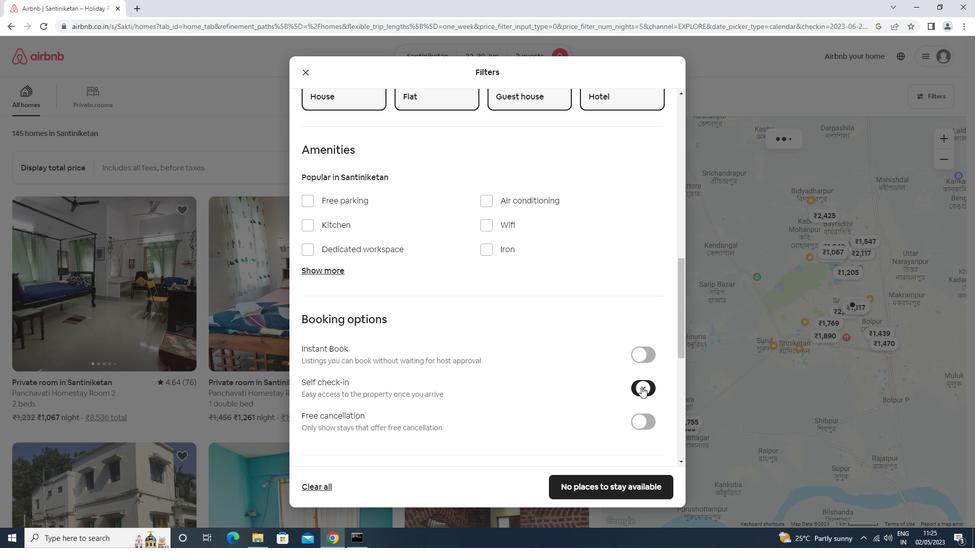 
Action: Mouse scrolled (638, 386) with delta (0, 0)
Screenshot: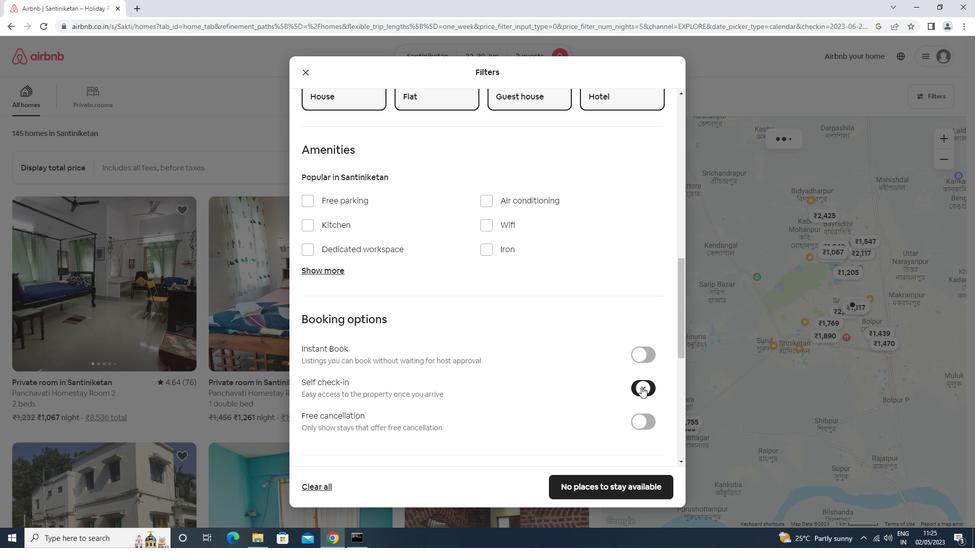 
Action: Mouse scrolled (638, 386) with delta (0, 0)
Screenshot: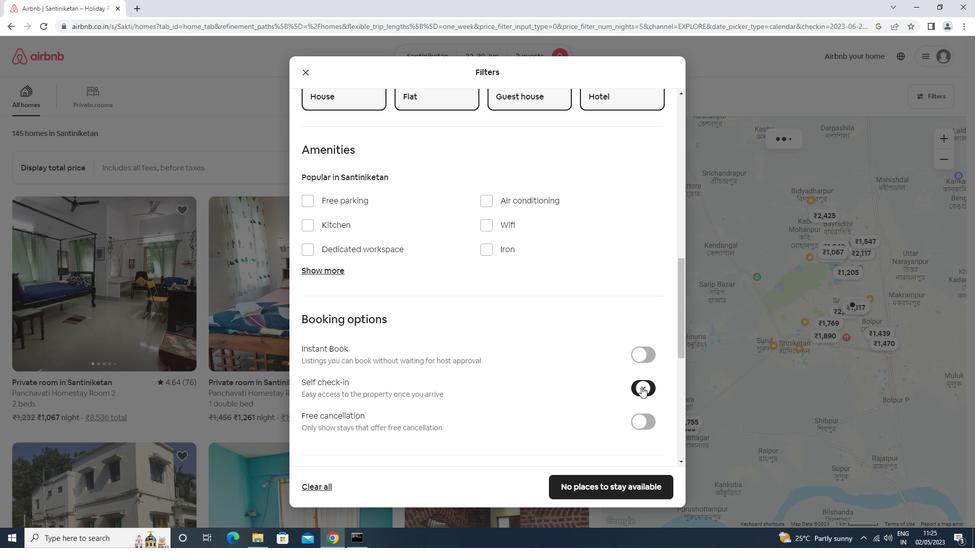 
Action: Mouse moved to (622, 394)
Screenshot: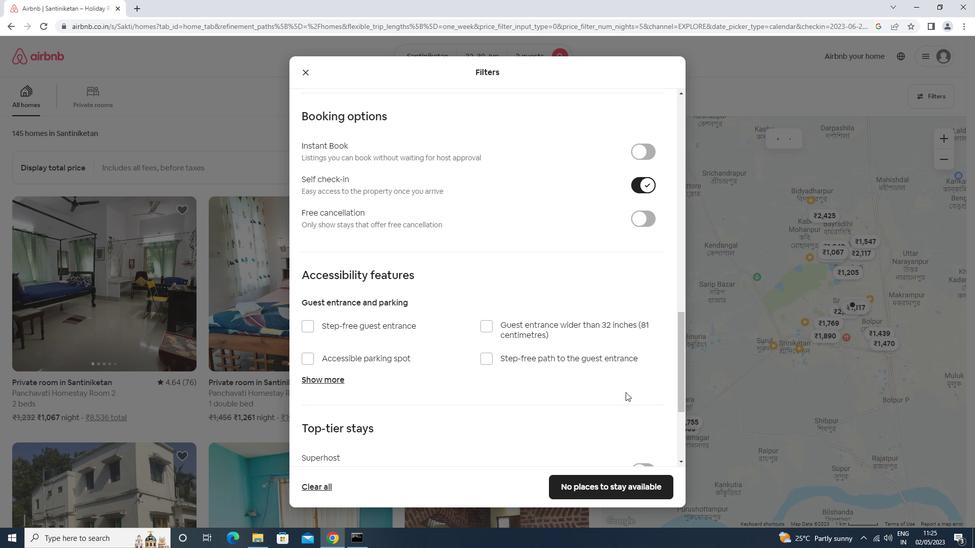 
Action: Mouse scrolled (622, 393) with delta (0, 0)
Screenshot: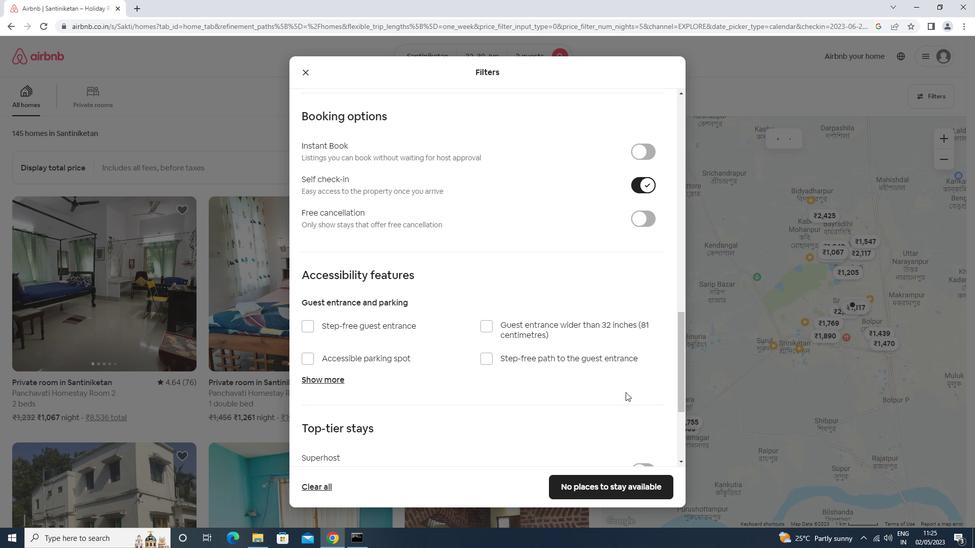 
Action: Mouse moved to (620, 395)
Screenshot: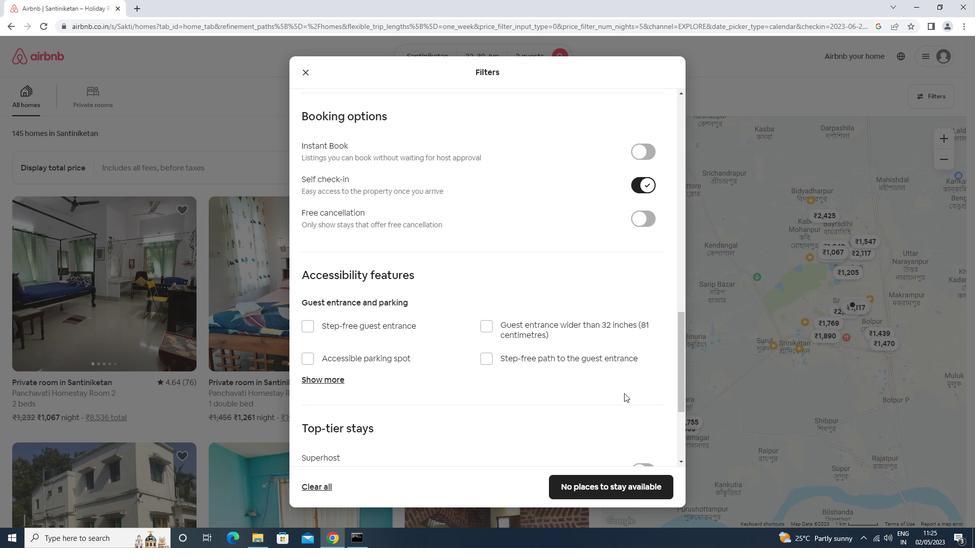 
Action: Mouse scrolled (620, 395) with delta (0, 0)
Screenshot: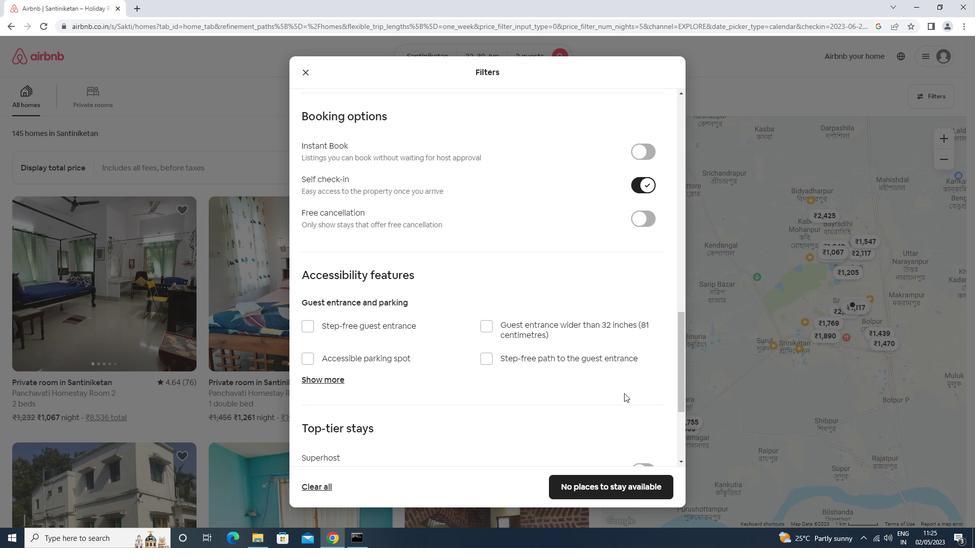 
Action: Mouse moved to (619, 395)
Screenshot: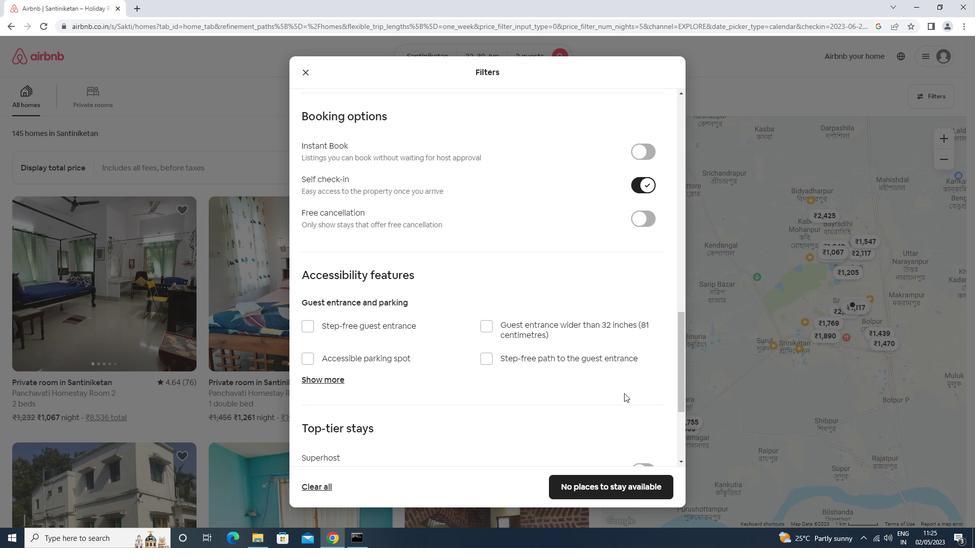 
Action: Mouse scrolled (619, 395) with delta (0, 0)
Screenshot: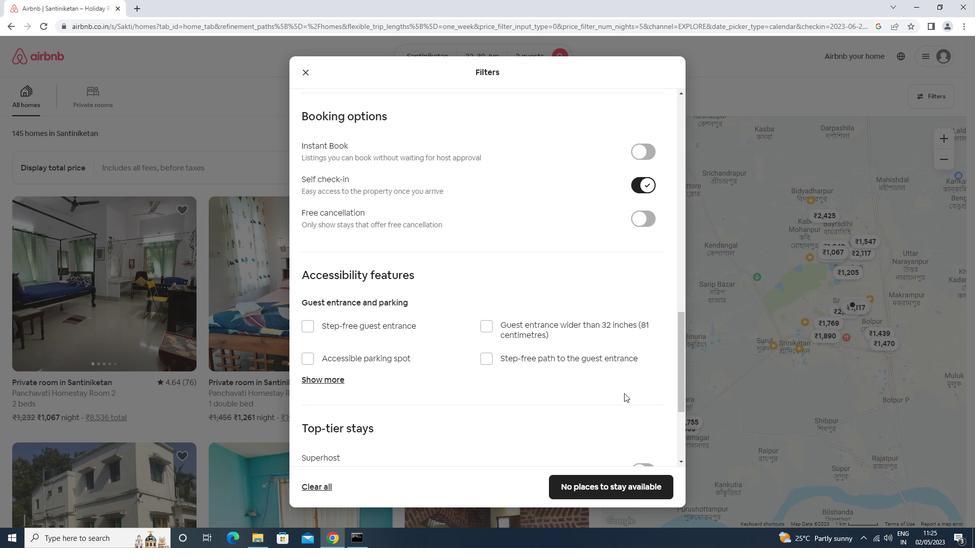 
Action: Mouse moved to (619, 395)
Screenshot: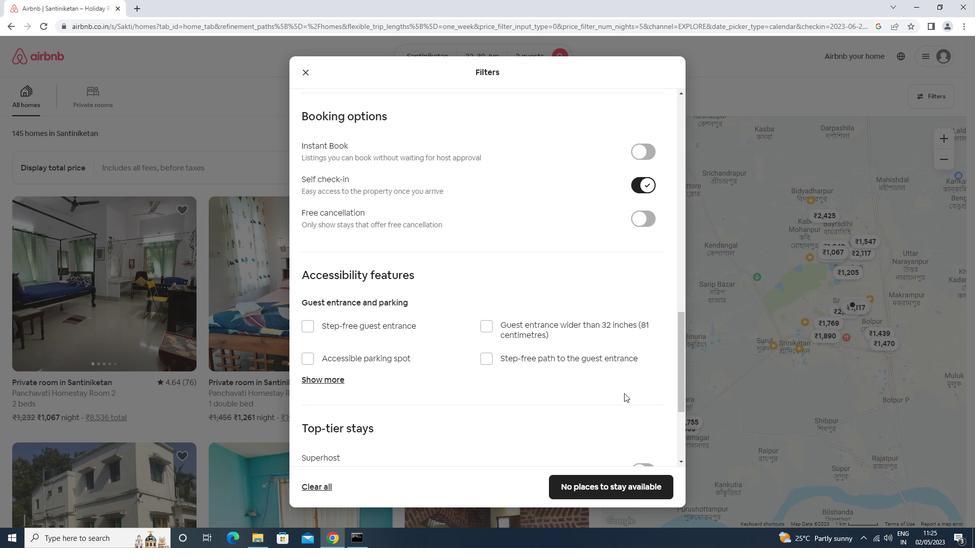 
Action: Mouse scrolled (619, 395) with delta (0, 0)
Screenshot: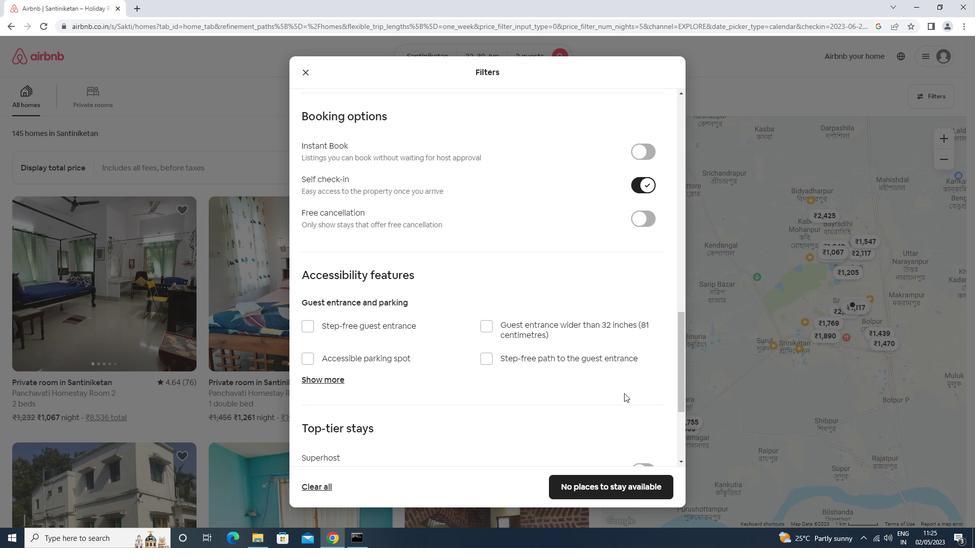 
Action: Mouse moved to (619, 395)
Screenshot: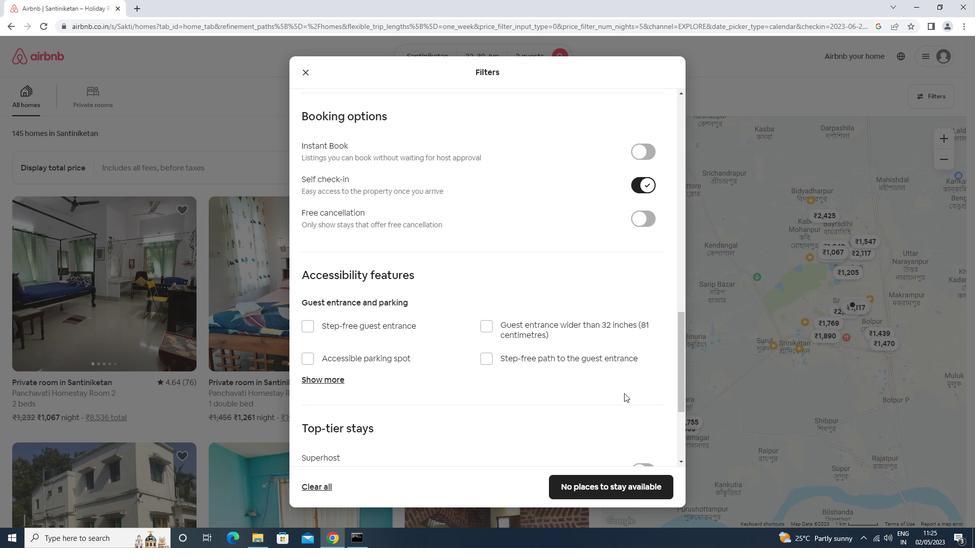 
Action: Mouse scrolled (619, 395) with delta (0, 0)
Screenshot: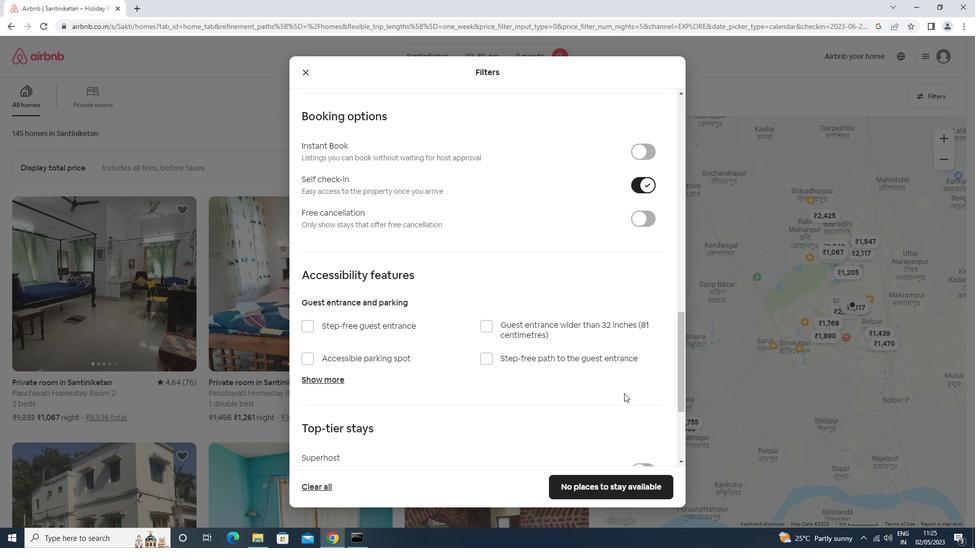
Action: Mouse moved to (618, 396)
Screenshot: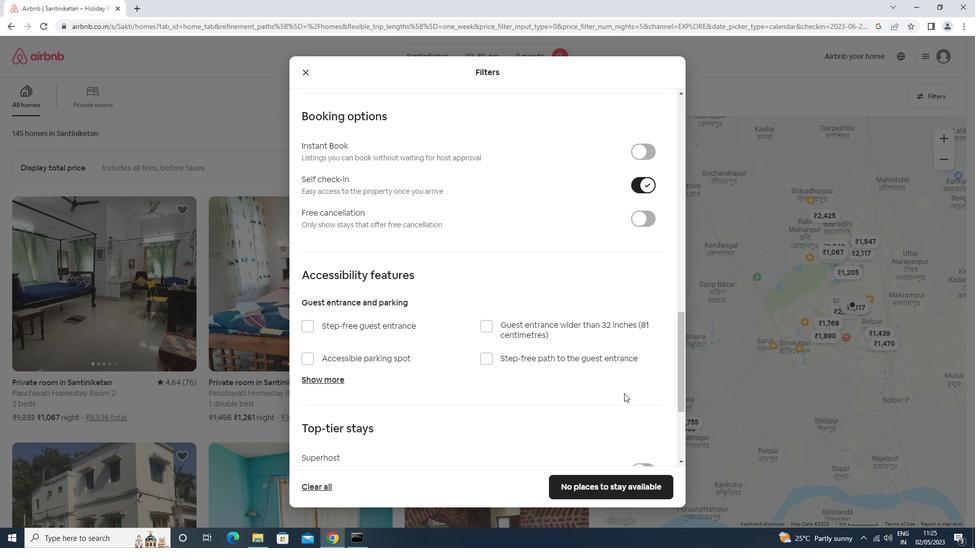 
Action: Mouse scrolled (618, 395) with delta (0, 0)
Screenshot: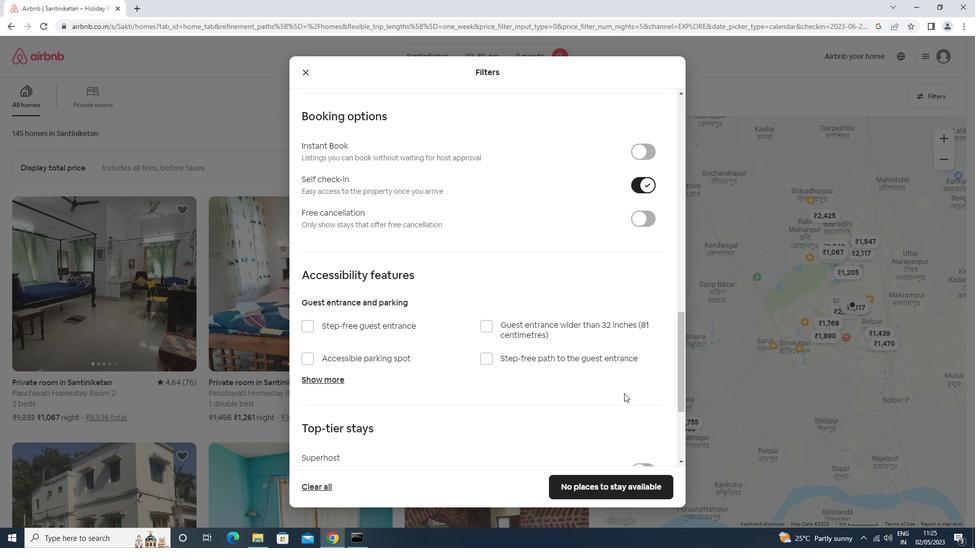 
Action: Mouse moved to (616, 397)
Screenshot: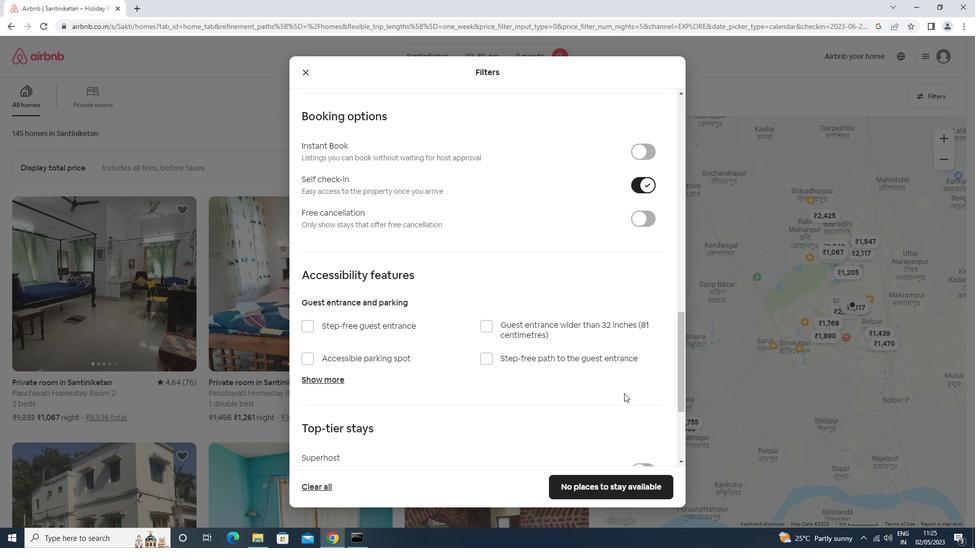 
Action: Mouse scrolled (616, 396) with delta (0, 0)
Screenshot: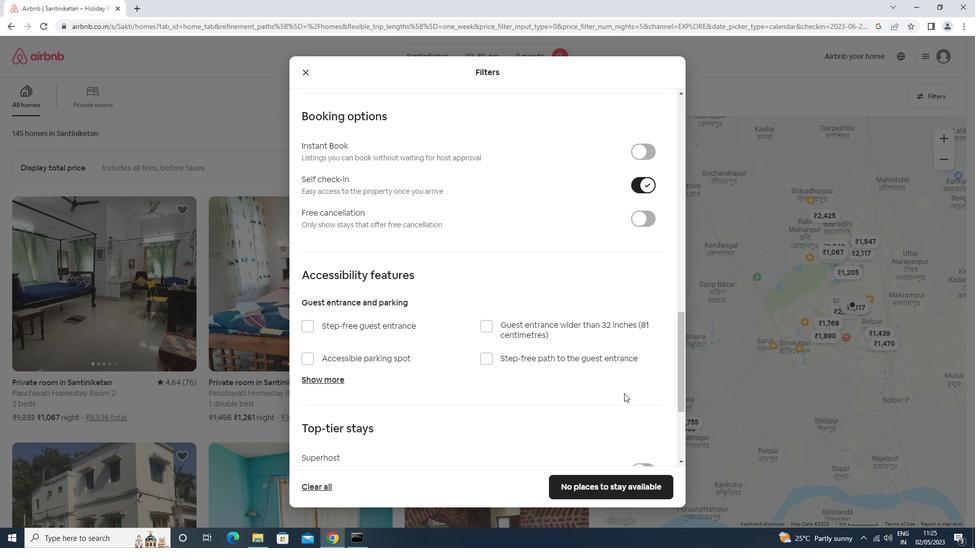 
Action: Mouse moved to (307, 390)
Screenshot: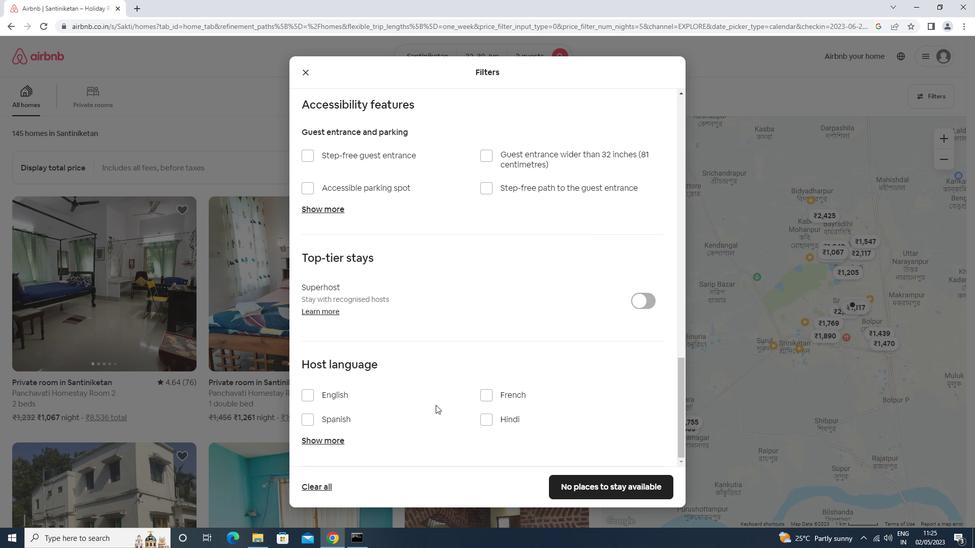 
Action: Mouse pressed left at (307, 390)
Screenshot: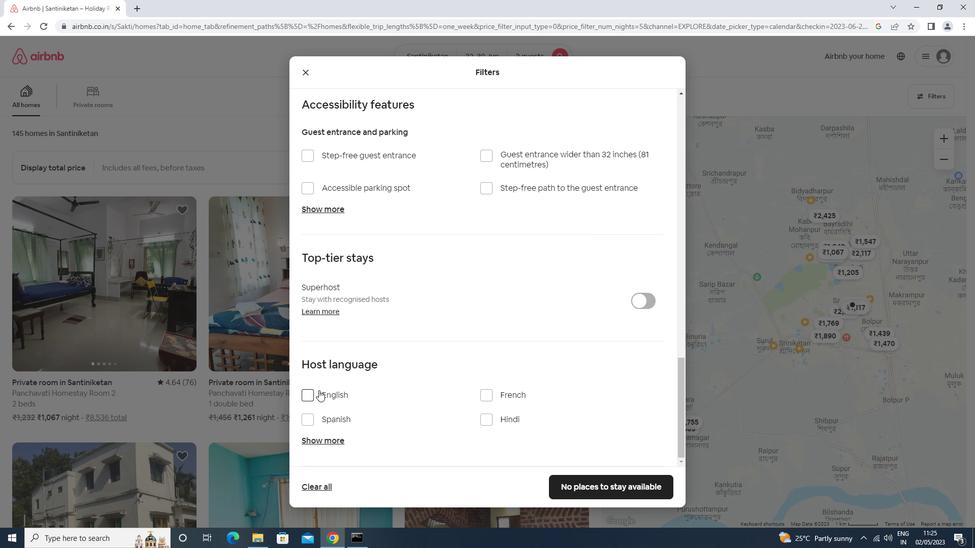 
Action: Mouse moved to (586, 487)
Screenshot: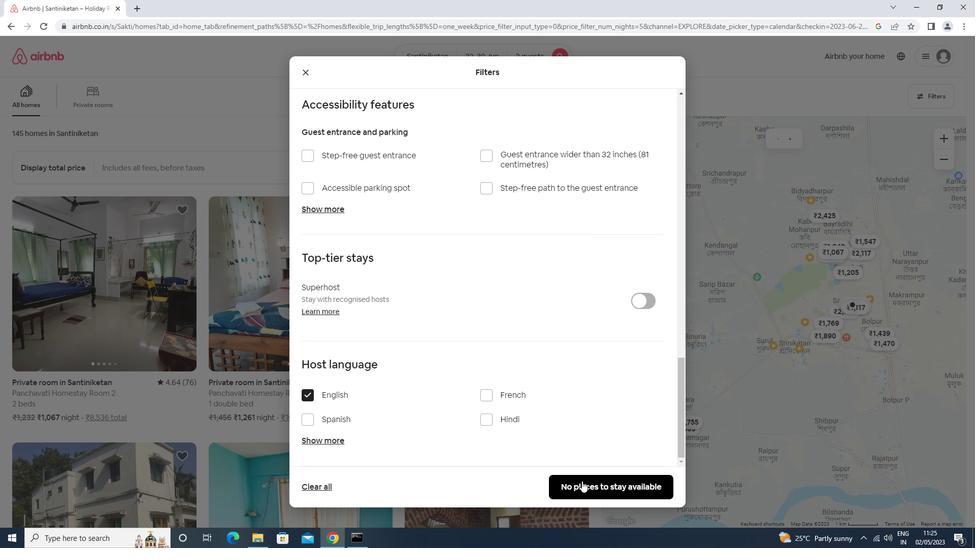 
Action: Mouse pressed left at (586, 487)
Screenshot: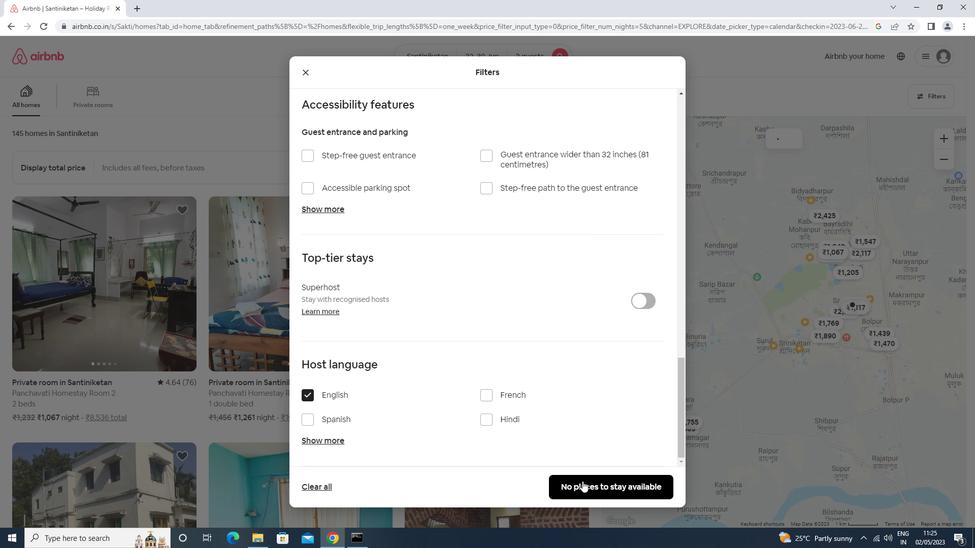 
Action: Mouse moved to (583, 487)
Screenshot: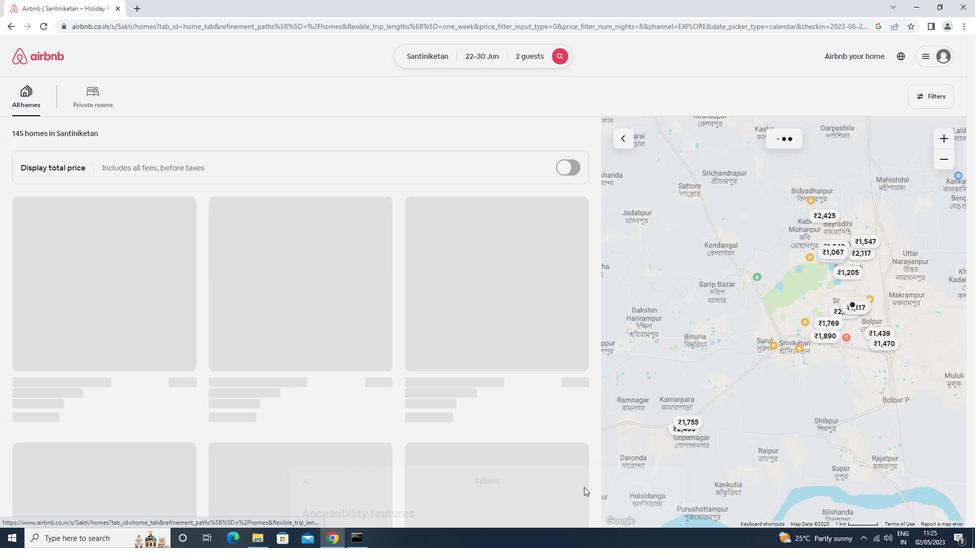 
